 Task: Add a signature Dale Allen containing With appreciation and gratitude, Dale Allen to email address softage.1@softage.net and add a label Software
Action: Mouse moved to (351, 561)
Screenshot: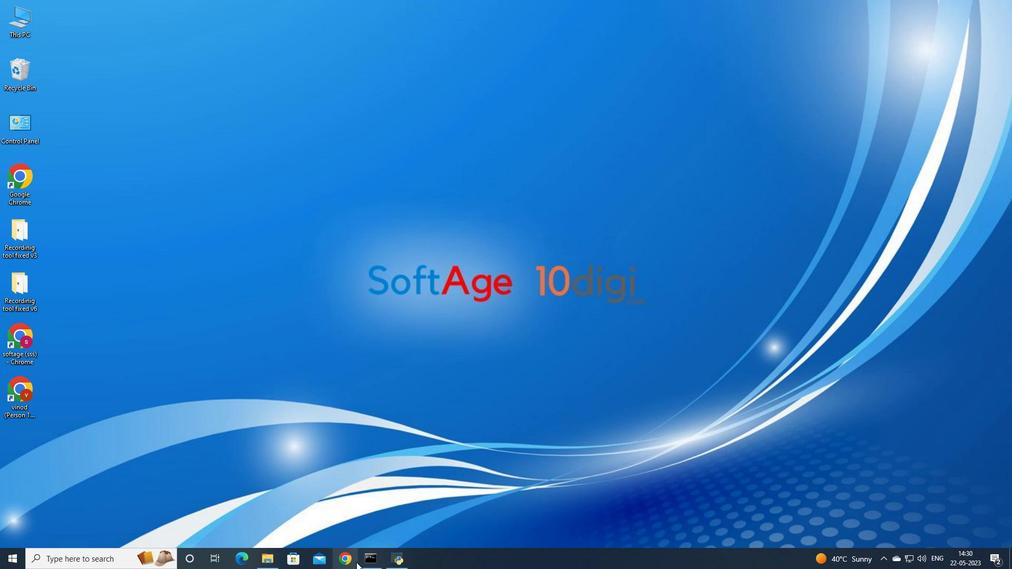 
Action: Mouse pressed left at (351, 561)
Screenshot: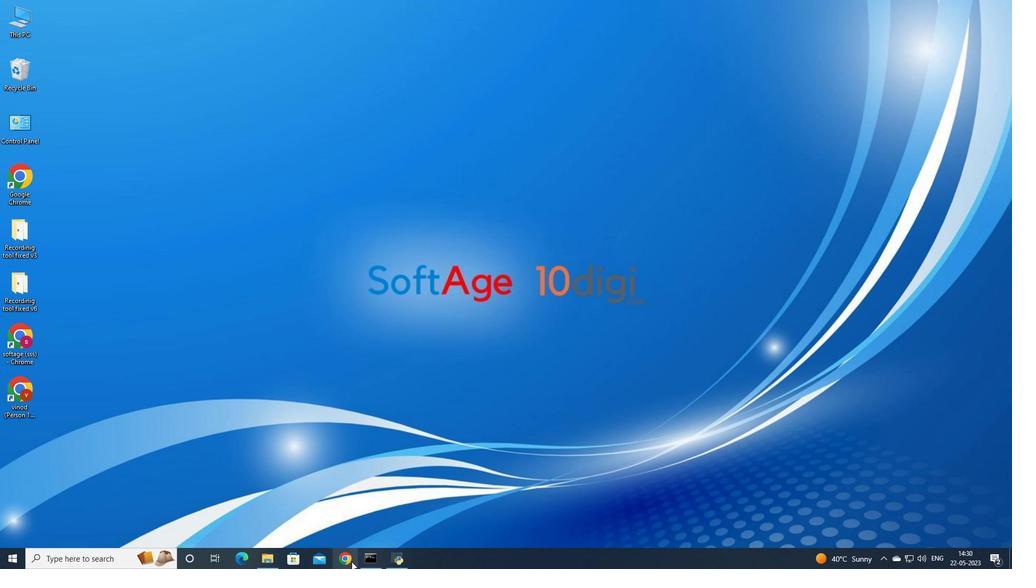 
Action: Mouse moved to (453, 308)
Screenshot: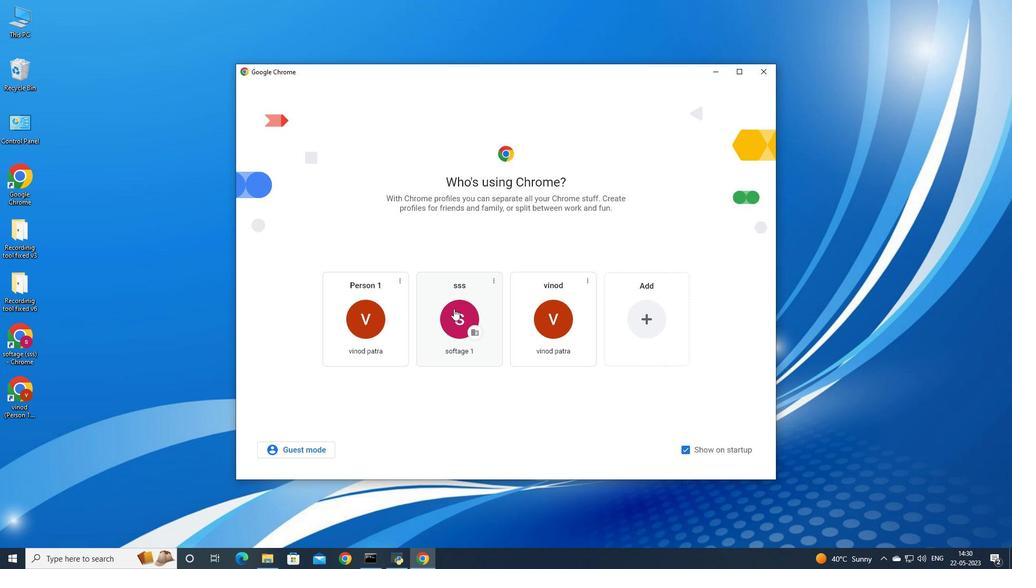 
Action: Mouse pressed left at (453, 308)
Screenshot: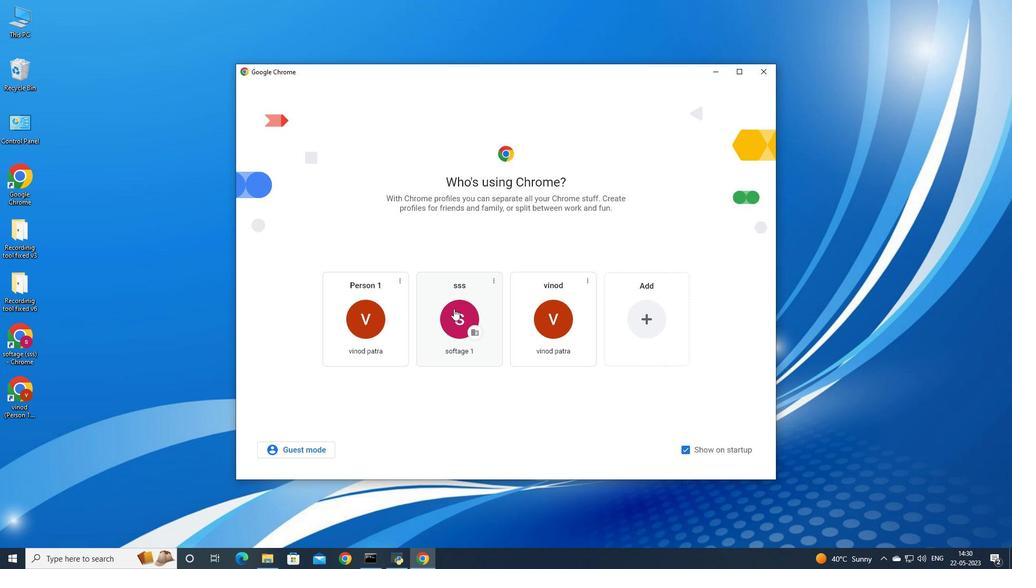 
Action: Mouse moved to (911, 54)
Screenshot: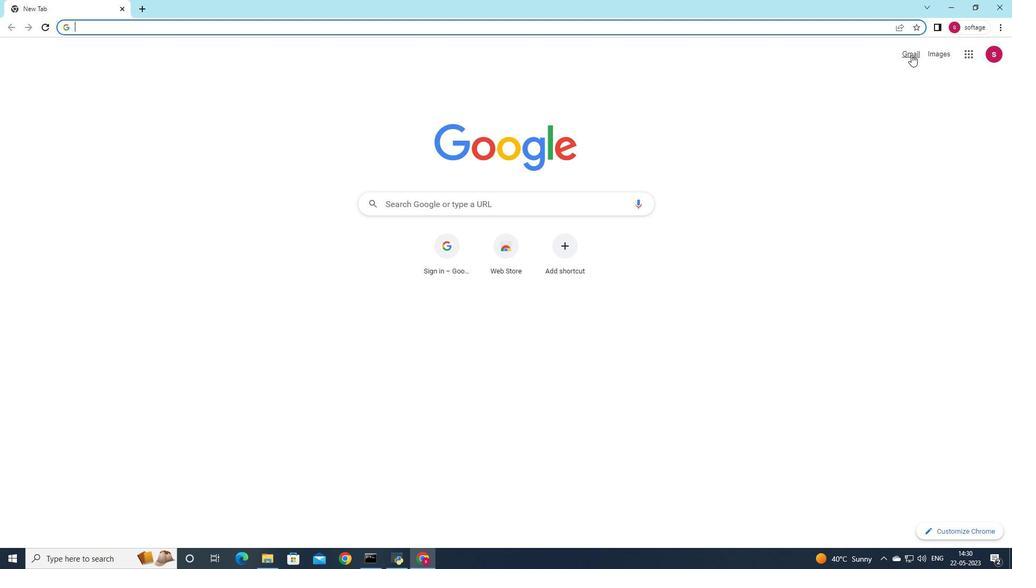 
Action: Mouse pressed left at (911, 54)
Screenshot: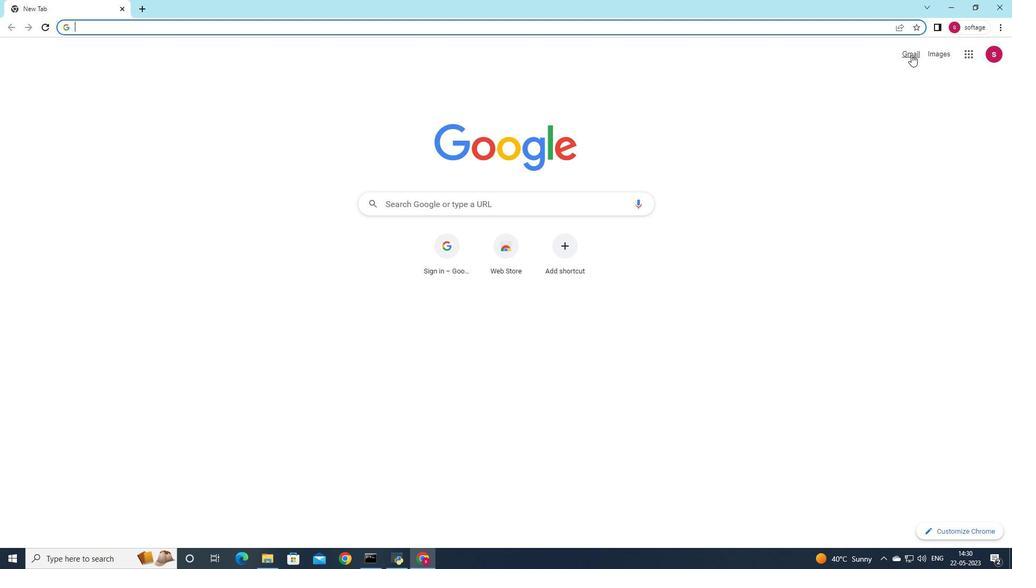 
Action: Mouse moved to (894, 73)
Screenshot: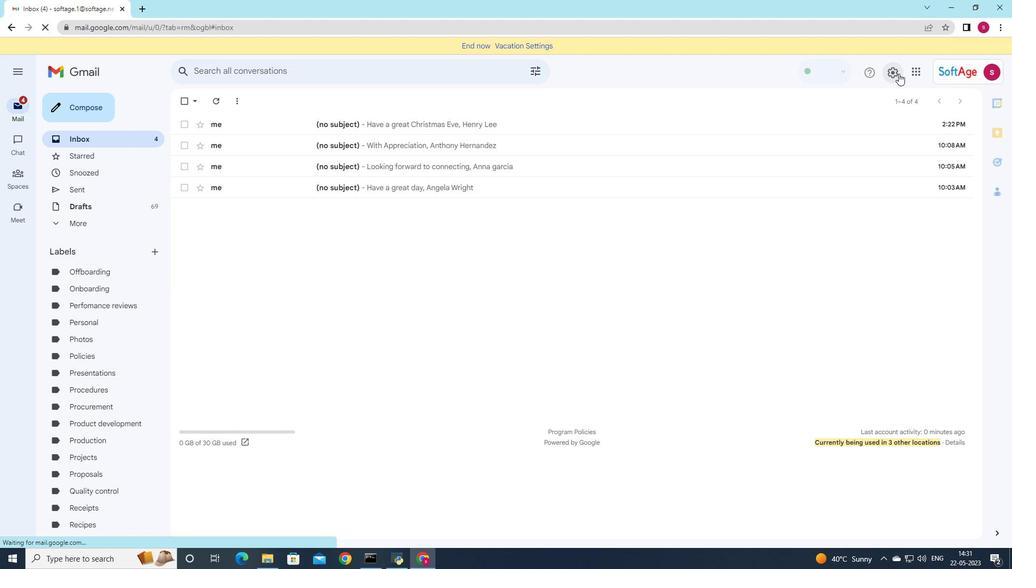 
Action: Mouse pressed left at (894, 73)
Screenshot: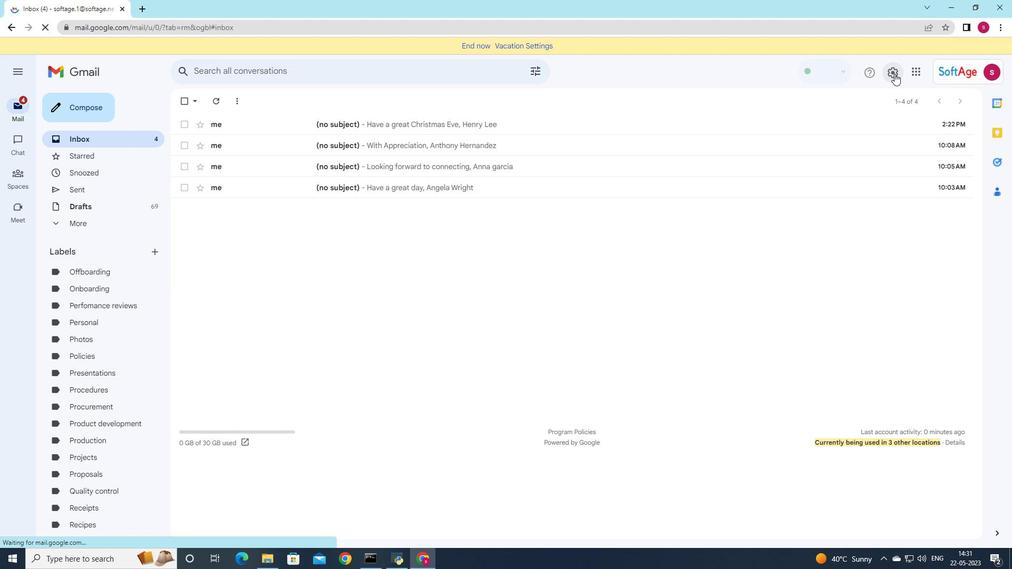 
Action: Mouse moved to (902, 124)
Screenshot: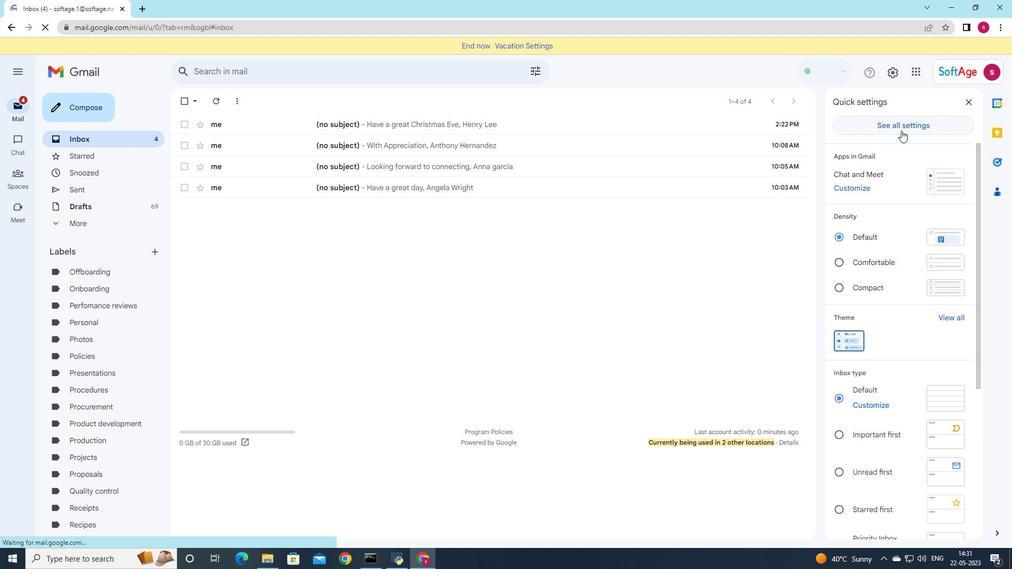 
Action: Mouse pressed left at (902, 124)
Screenshot: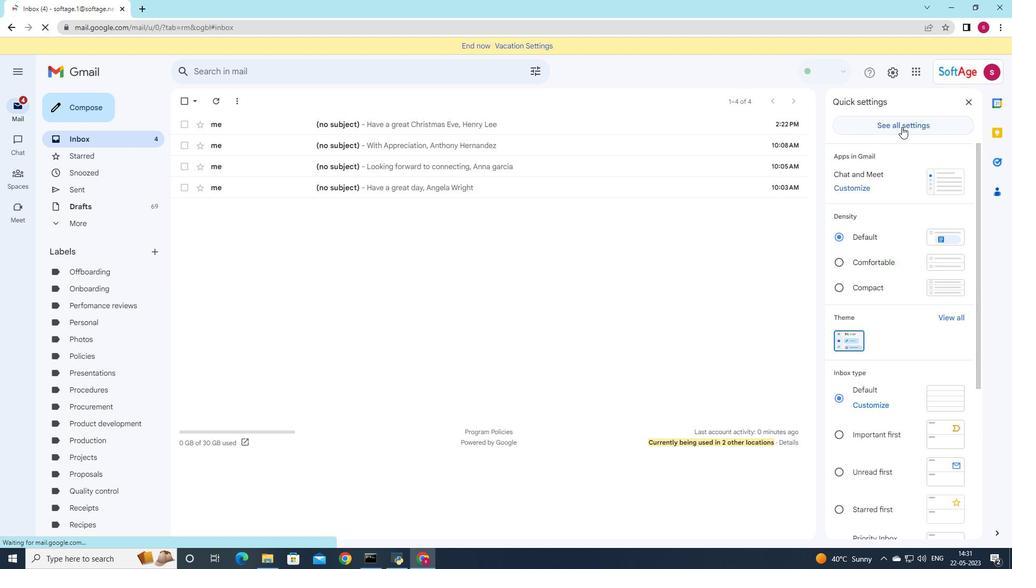 
Action: Mouse moved to (885, 125)
Screenshot: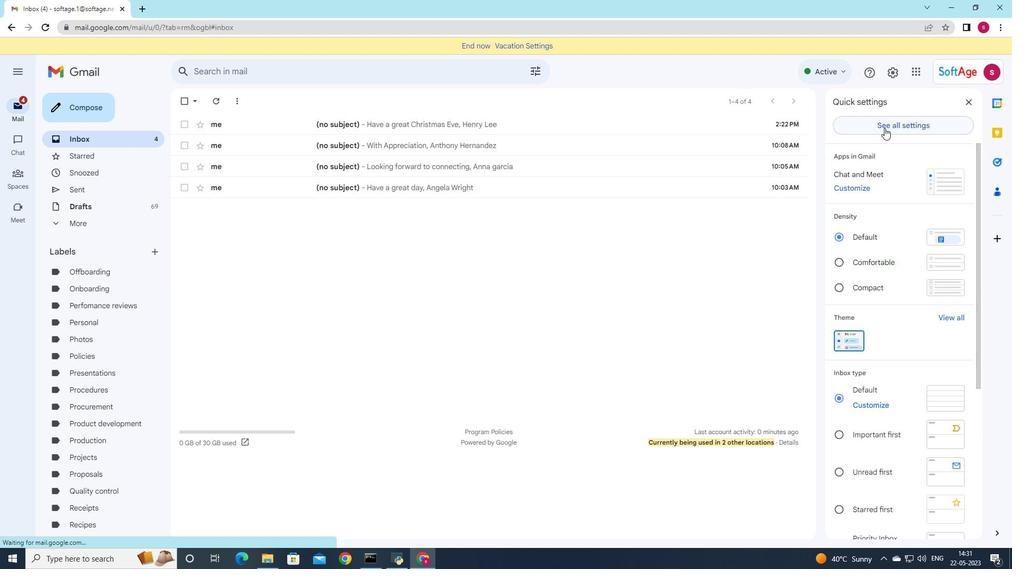 
Action: Mouse pressed left at (885, 125)
Screenshot: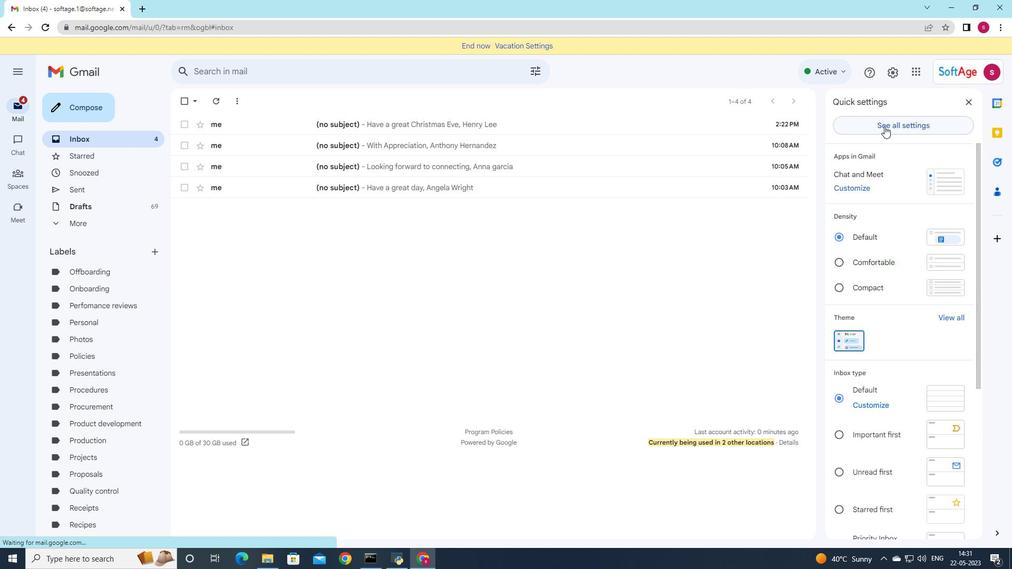 
Action: Mouse moved to (613, 316)
Screenshot: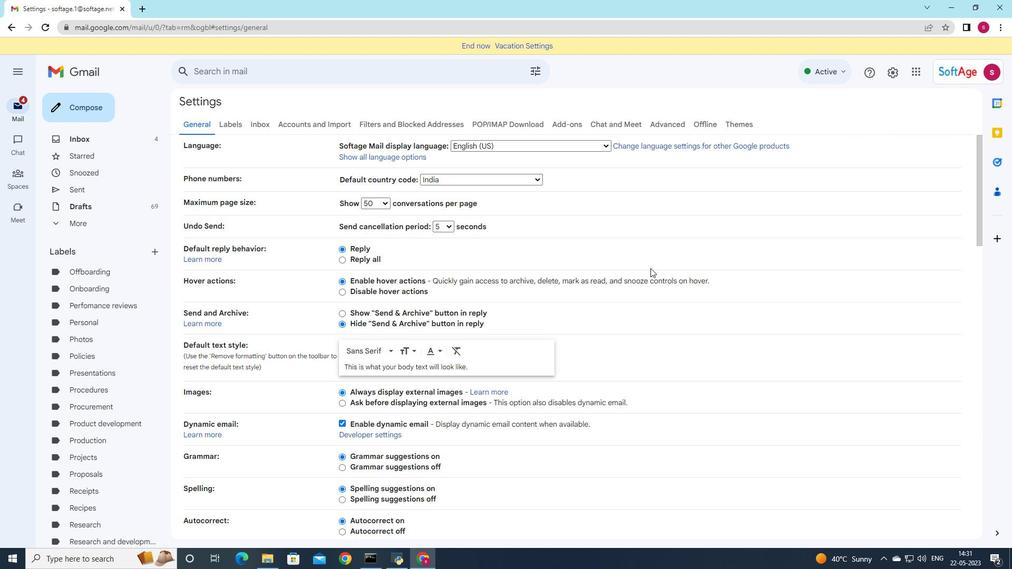 
Action: Mouse scrolled (613, 316) with delta (0, 0)
Screenshot: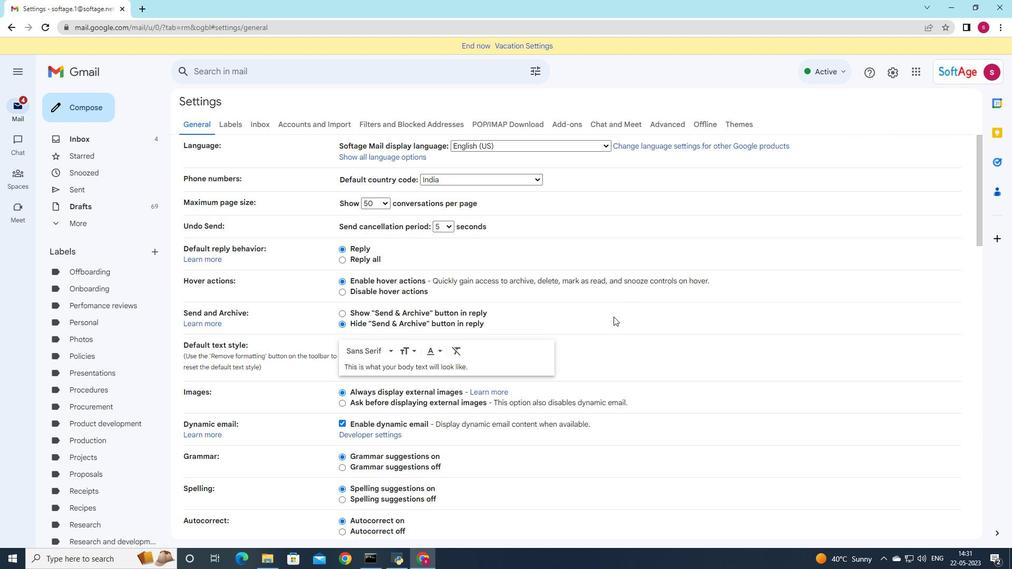 
Action: Mouse scrolled (613, 316) with delta (0, 0)
Screenshot: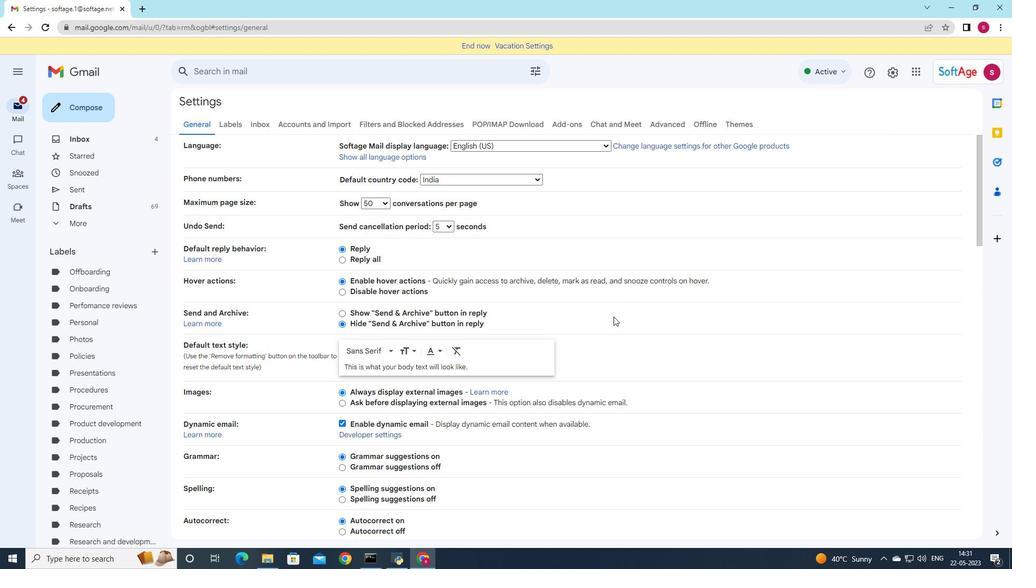 
Action: Mouse scrolled (613, 316) with delta (0, 0)
Screenshot: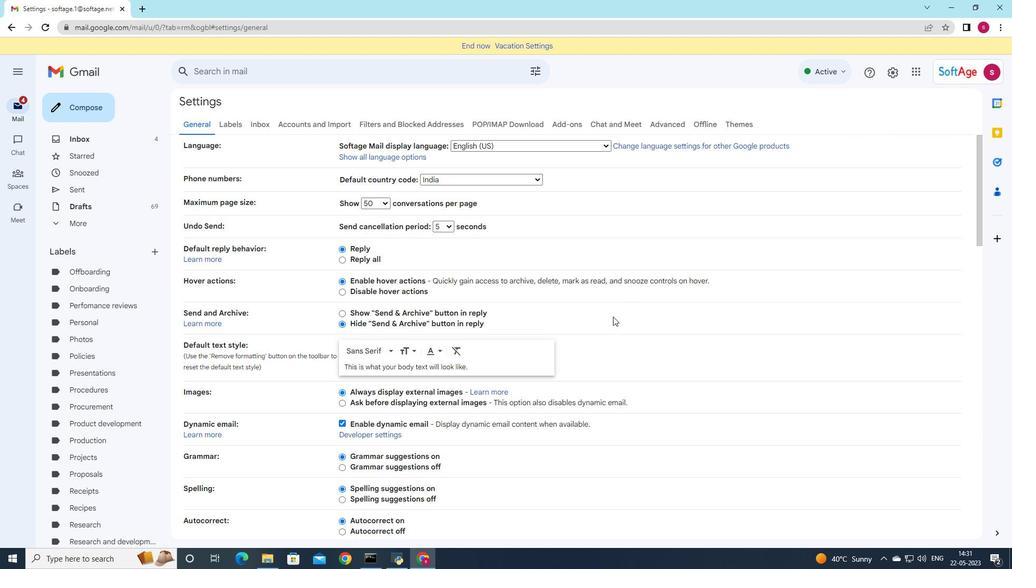 
Action: Mouse moved to (612, 316)
Screenshot: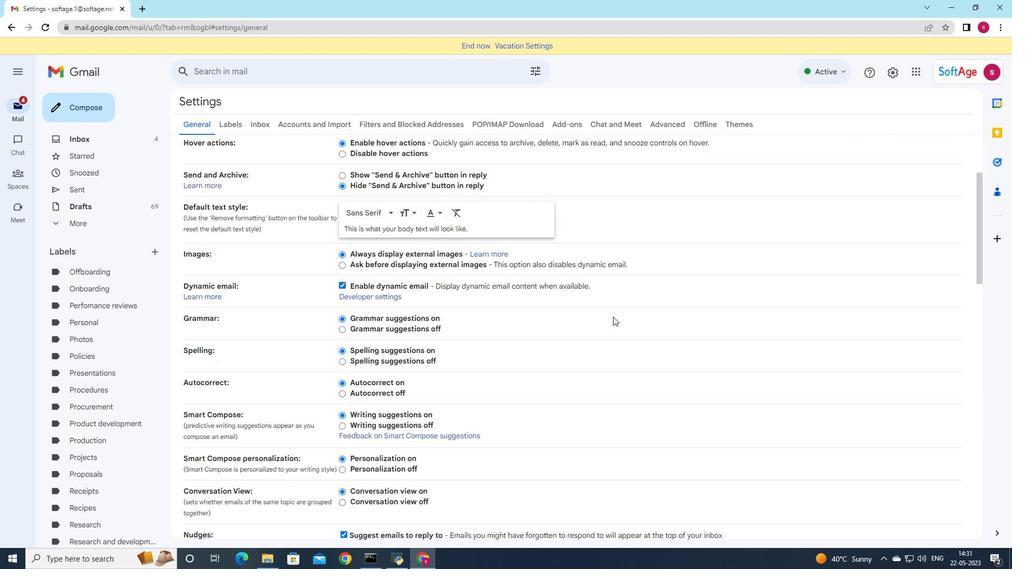 
Action: Mouse scrolled (612, 316) with delta (0, 0)
Screenshot: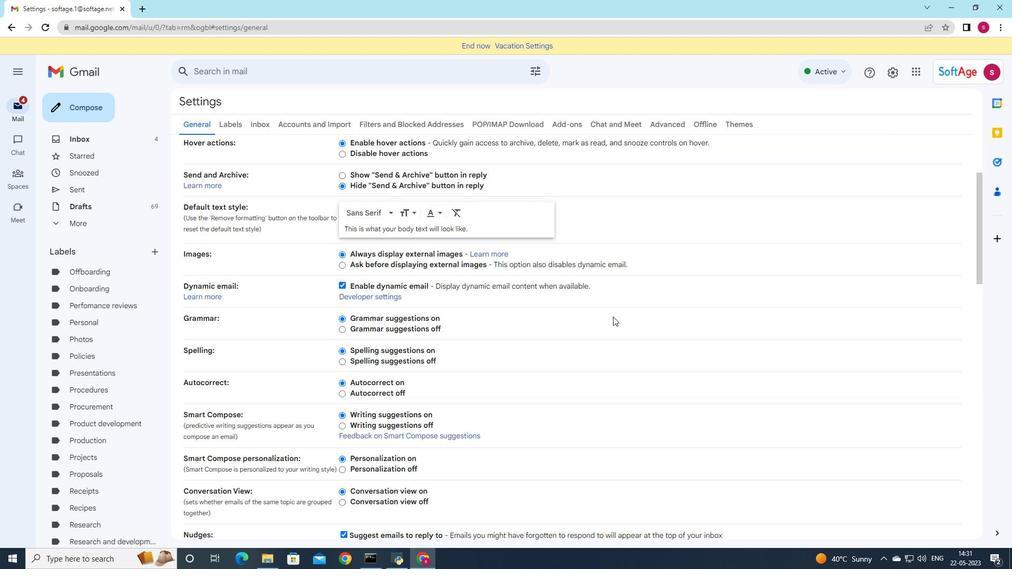 
Action: Mouse moved to (612, 316)
Screenshot: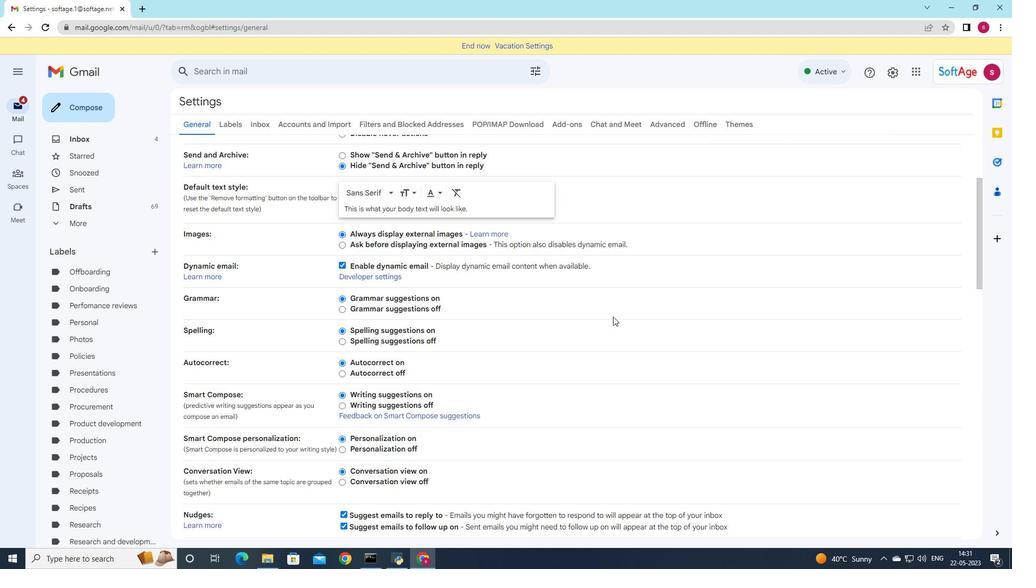 
Action: Mouse scrolled (612, 316) with delta (0, 0)
Screenshot: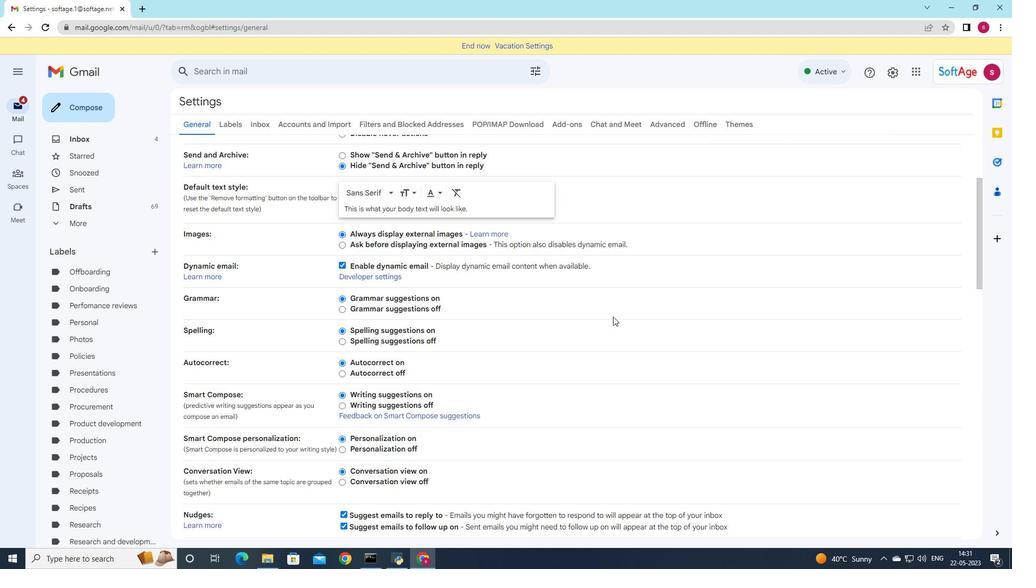 
Action: Mouse moved to (599, 323)
Screenshot: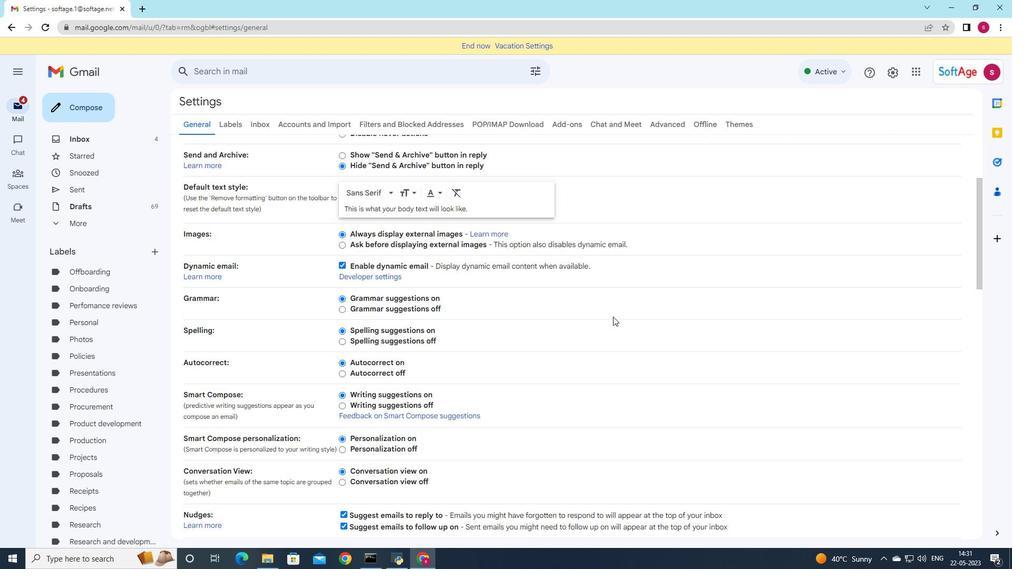 
Action: Mouse scrolled (599, 323) with delta (0, 0)
Screenshot: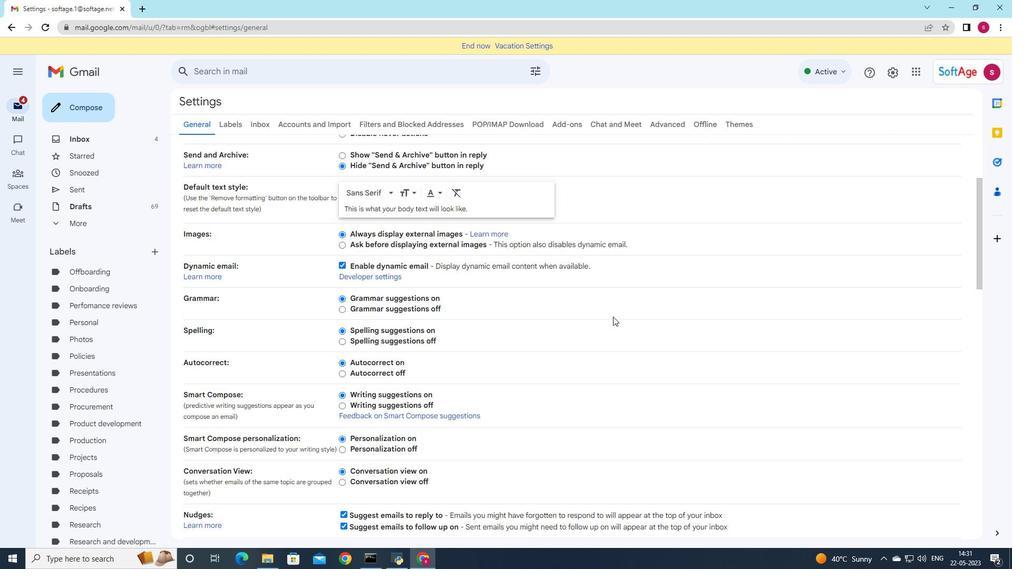 
Action: Mouse moved to (574, 329)
Screenshot: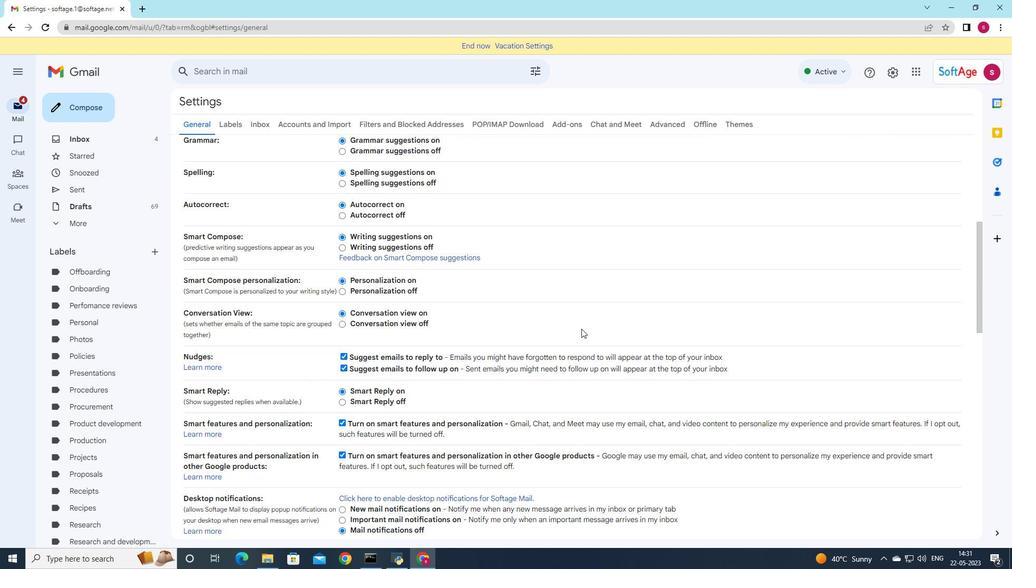 
Action: Mouse scrolled (578, 328) with delta (0, 0)
Screenshot: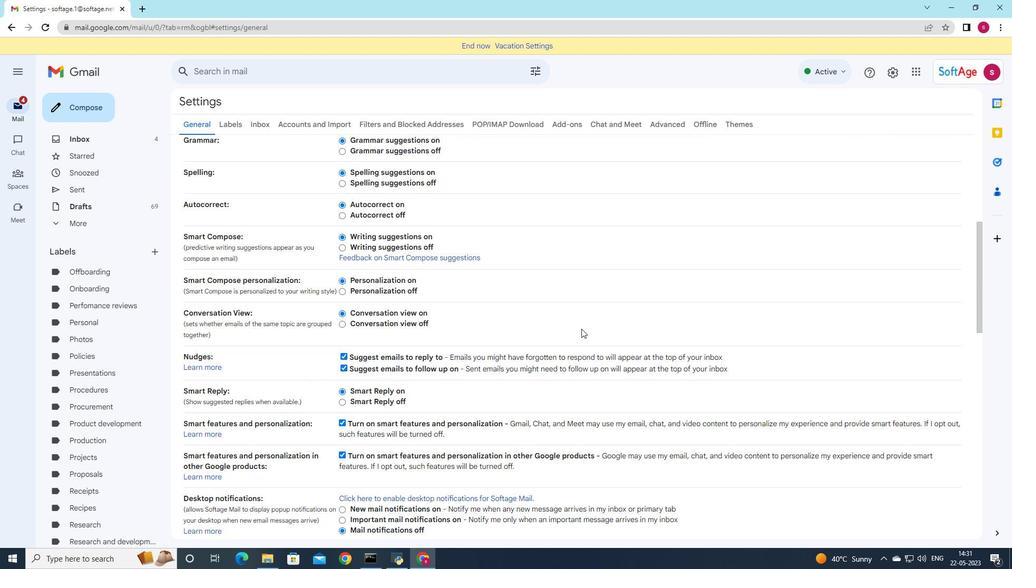 
Action: Mouse moved to (573, 330)
Screenshot: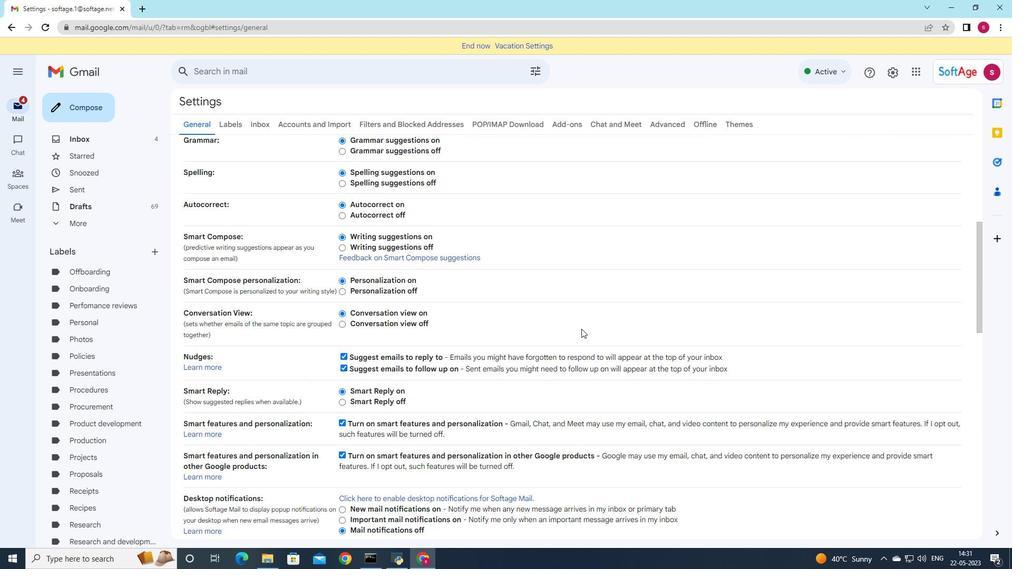 
Action: Mouse scrolled (575, 328) with delta (0, 0)
Screenshot: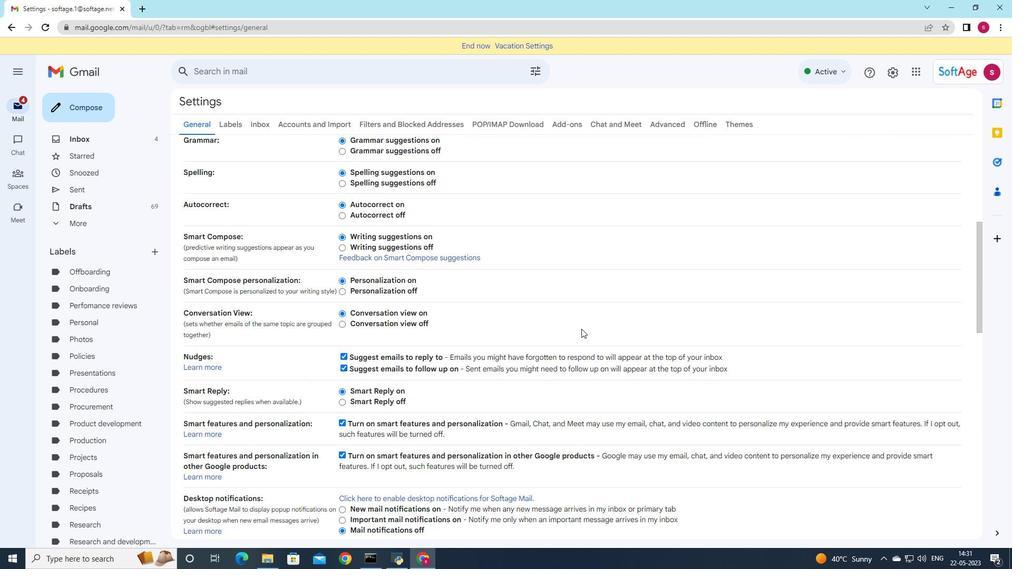 
Action: Mouse moved to (568, 333)
Screenshot: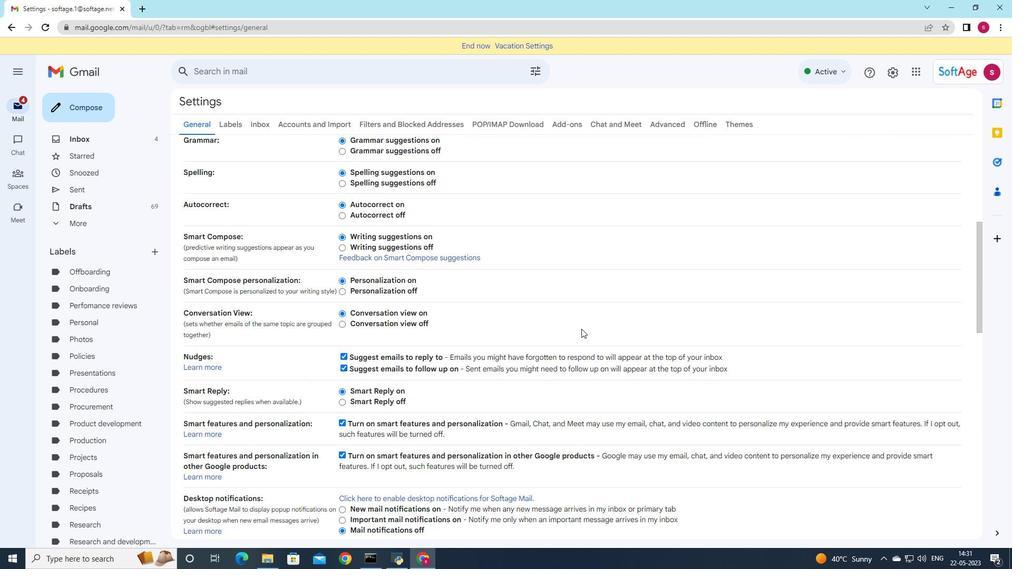 
Action: Mouse scrolled (573, 329) with delta (0, 0)
Screenshot: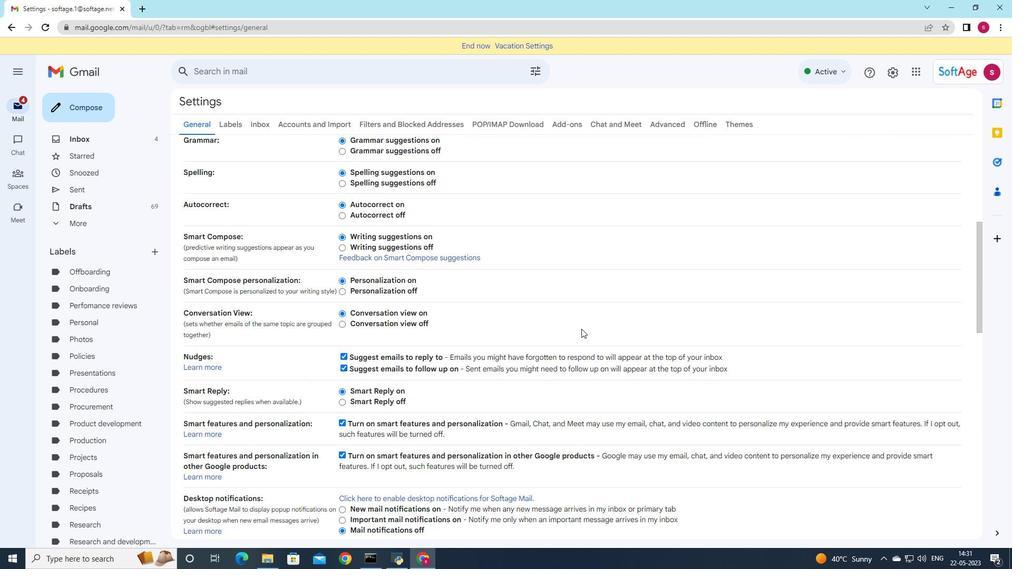
Action: Mouse scrolled (568, 332) with delta (0, 0)
Screenshot: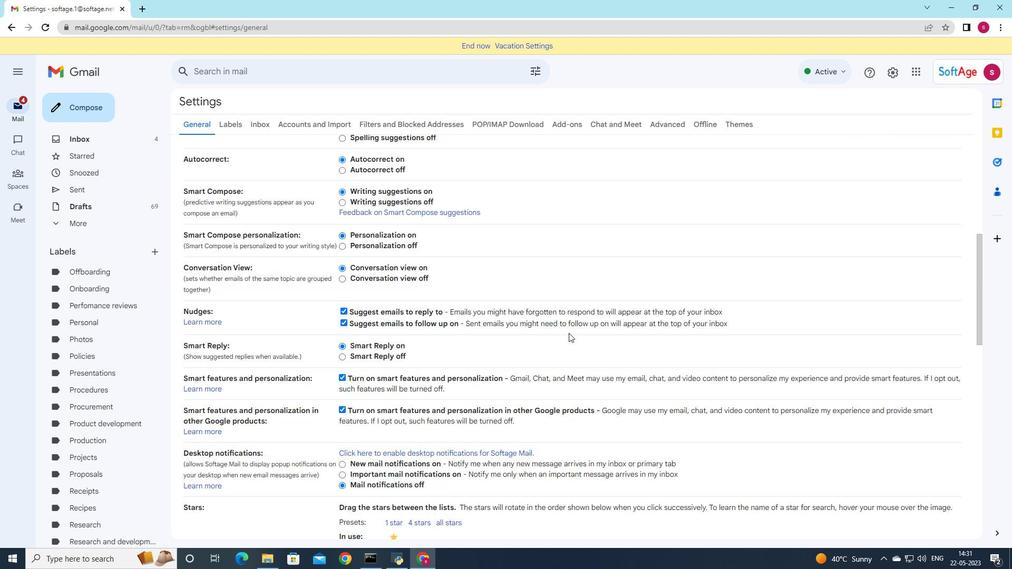 
Action: Mouse scrolled (568, 332) with delta (0, 0)
Screenshot: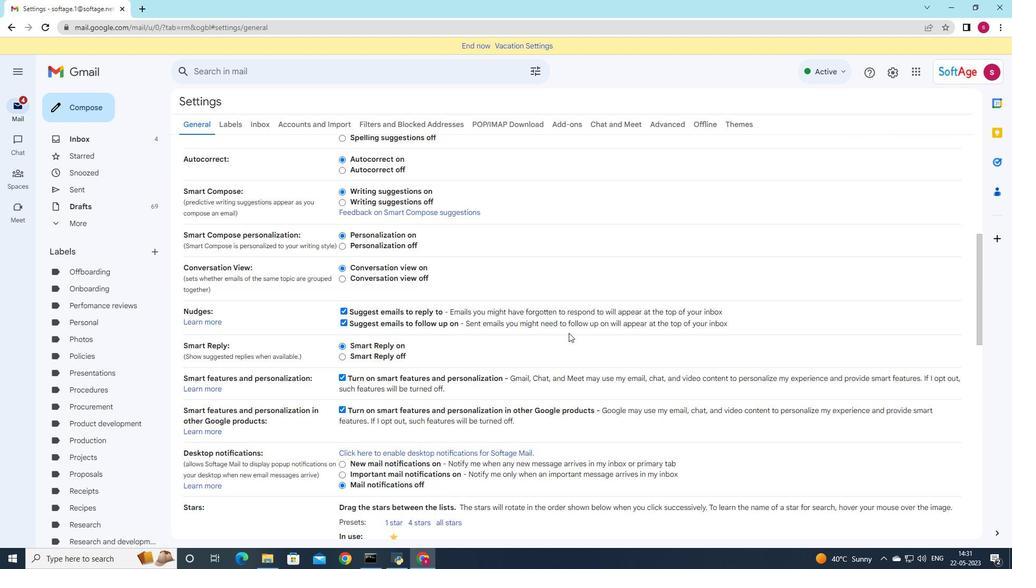 
Action: Mouse moved to (560, 344)
Screenshot: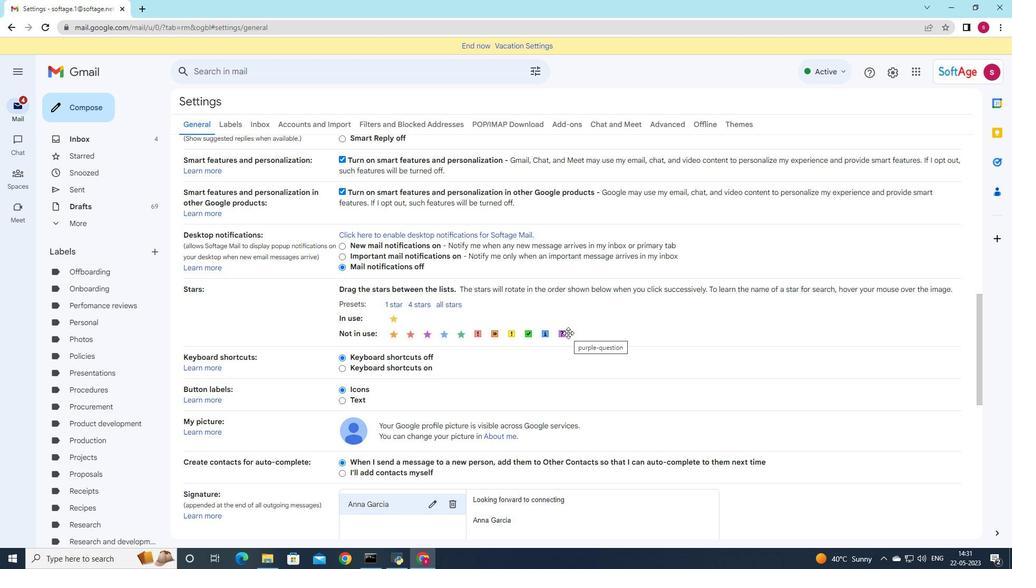 
Action: Mouse scrolled (560, 344) with delta (0, 0)
Screenshot: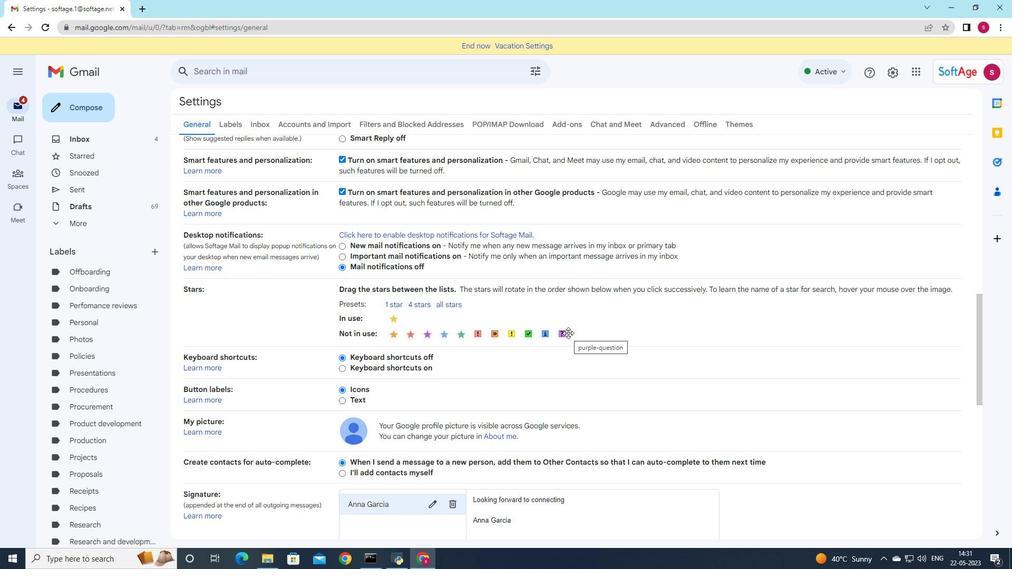 
Action: Mouse moved to (559, 346)
Screenshot: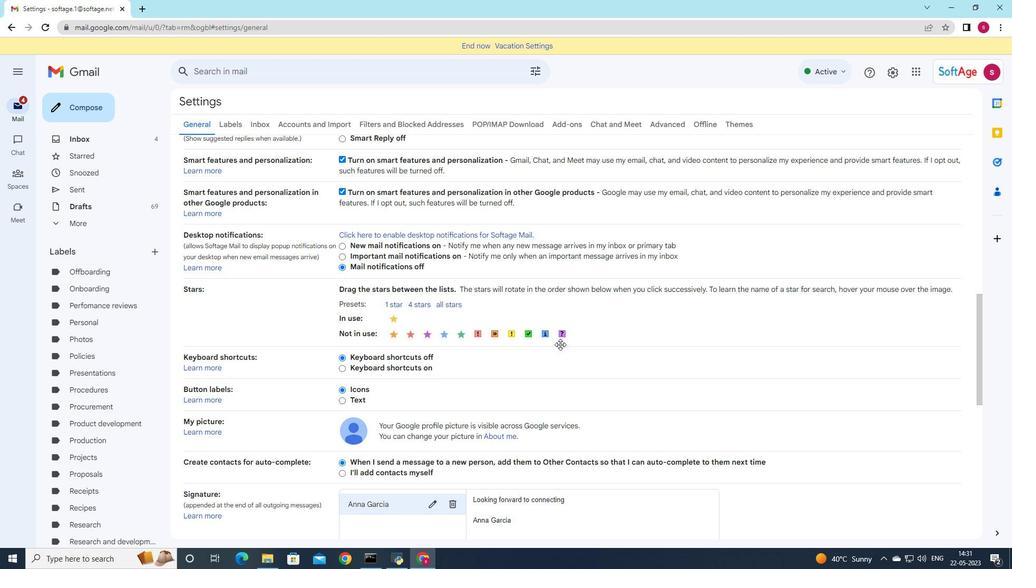 
Action: Mouse scrolled (559, 346) with delta (0, 0)
Screenshot: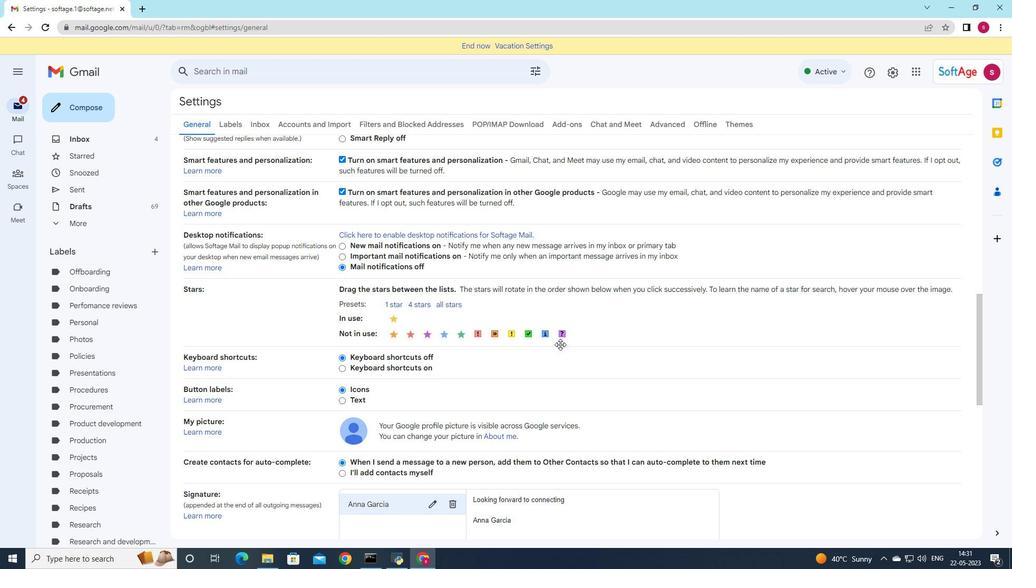 
Action: Mouse moved to (558, 348)
Screenshot: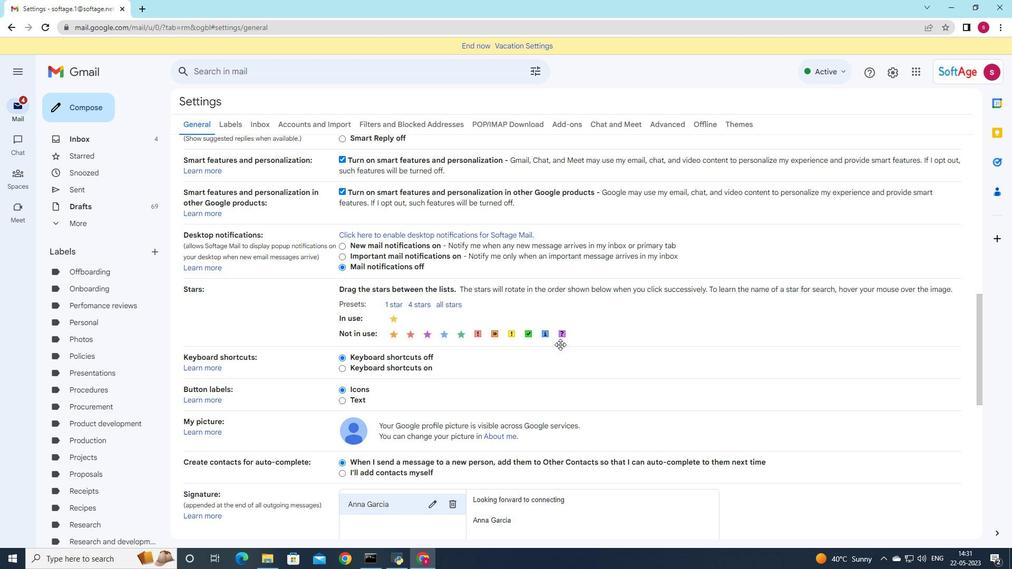 
Action: Mouse scrolled (558, 347) with delta (0, 0)
Screenshot: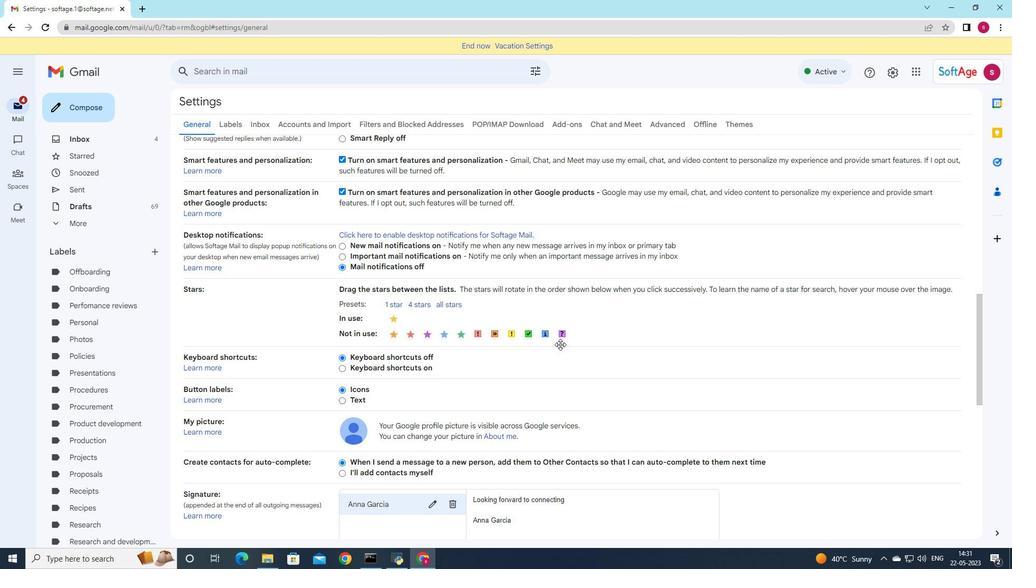 
Action: Mouse moved to (455, 345)
Screenshot: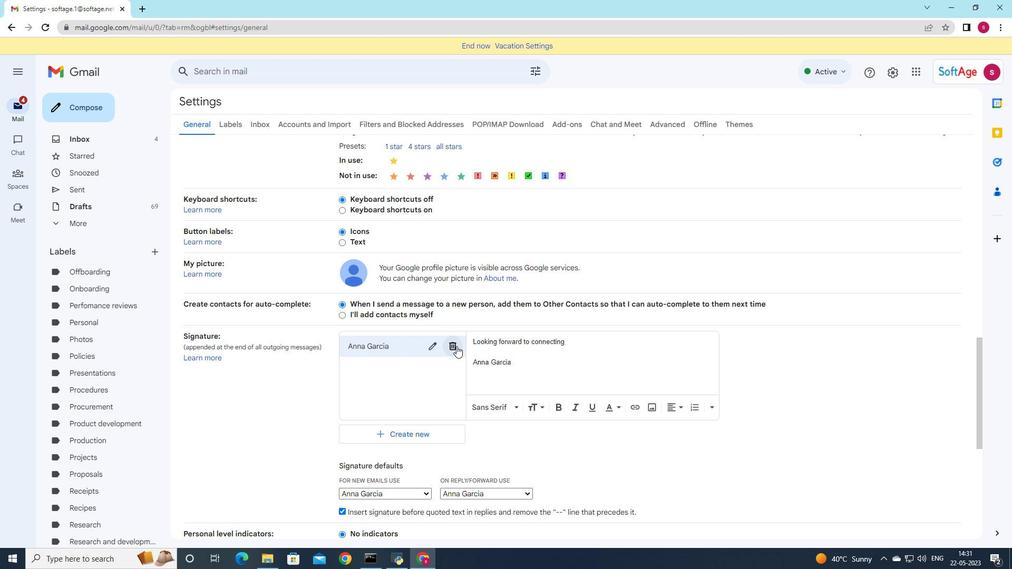 
Action: Mouse pressed left at (455, 345)
Screenshot: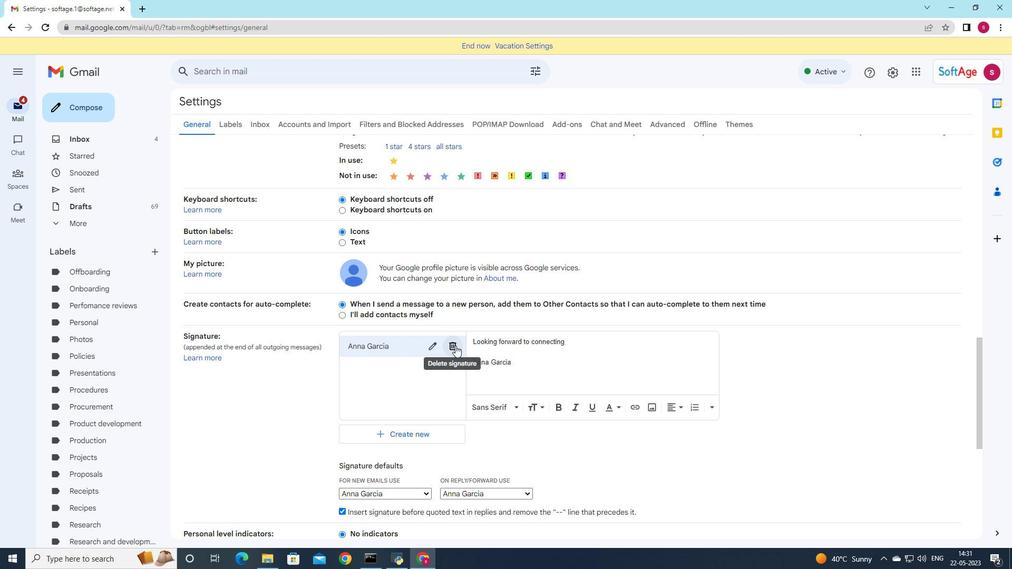 
Action: Mouse moved to (591, 313)
Screenshot: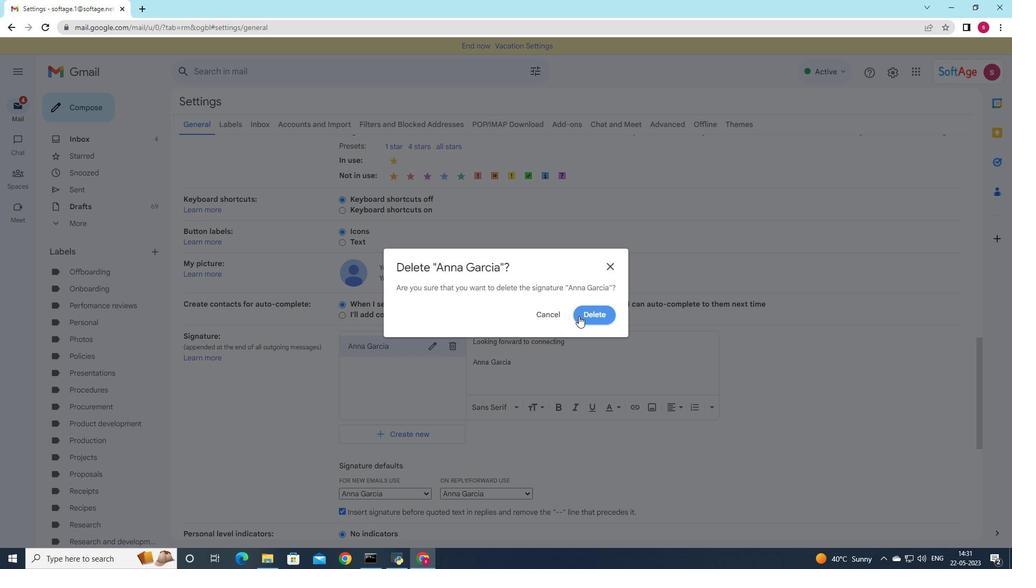 
Action: Mouse pressed left at (591, 313)
Screenshot: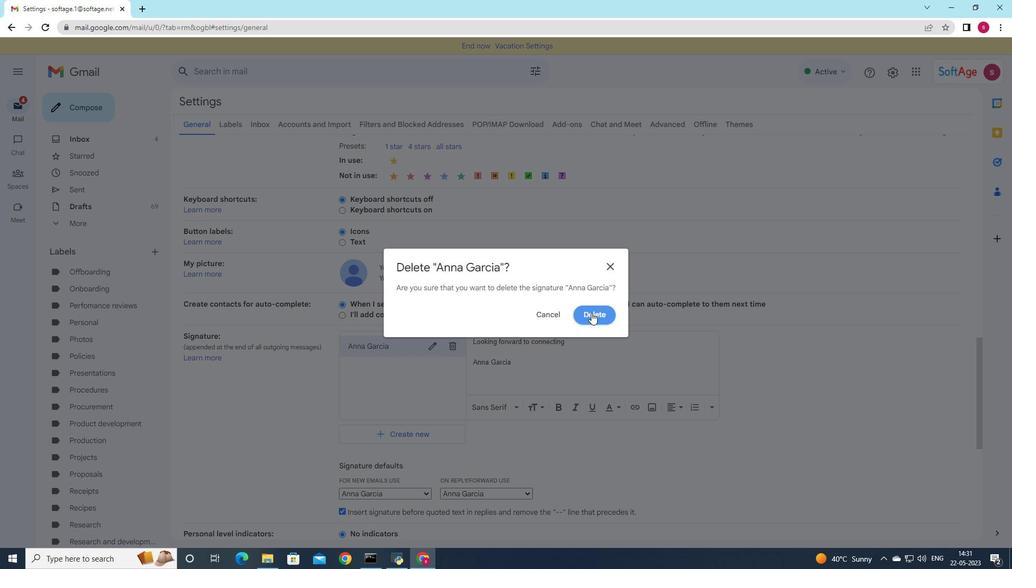 
Action: Mouse moved to (383, 355)
Screenshot: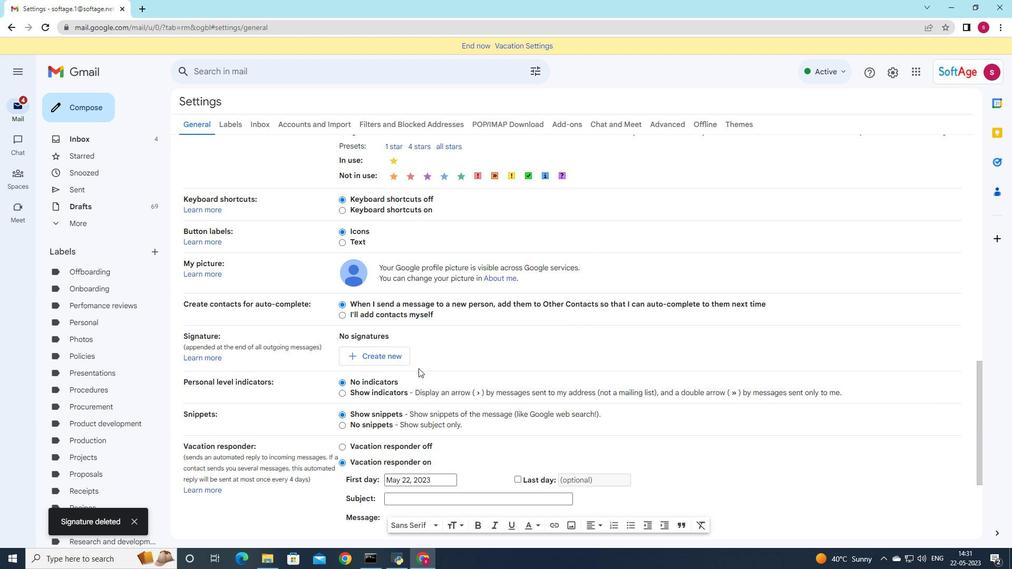 
Action: Mouse pressed left at (383, 355)
Screenshot: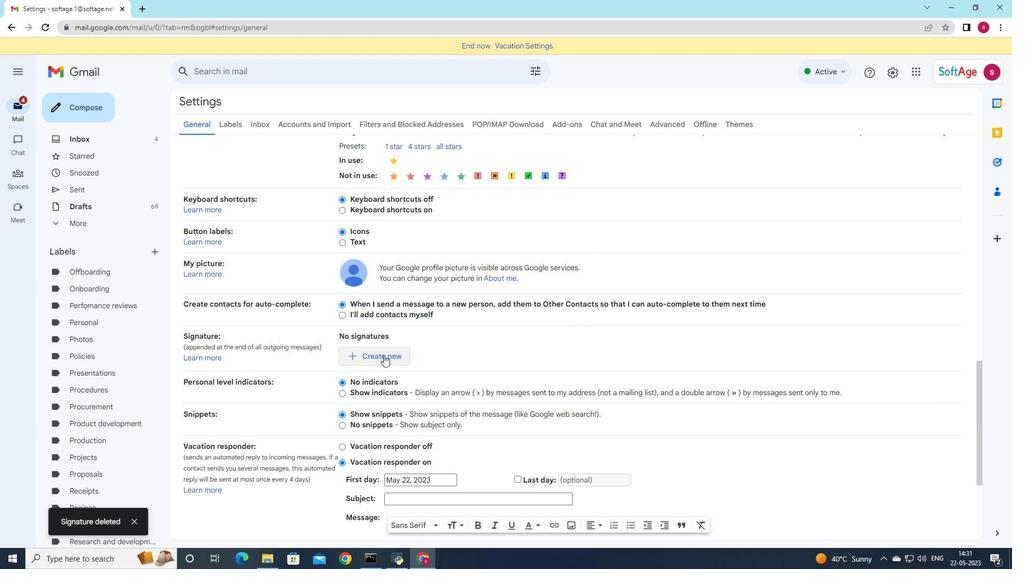
Action: Mouse moved to (505, 351)
Screenshot: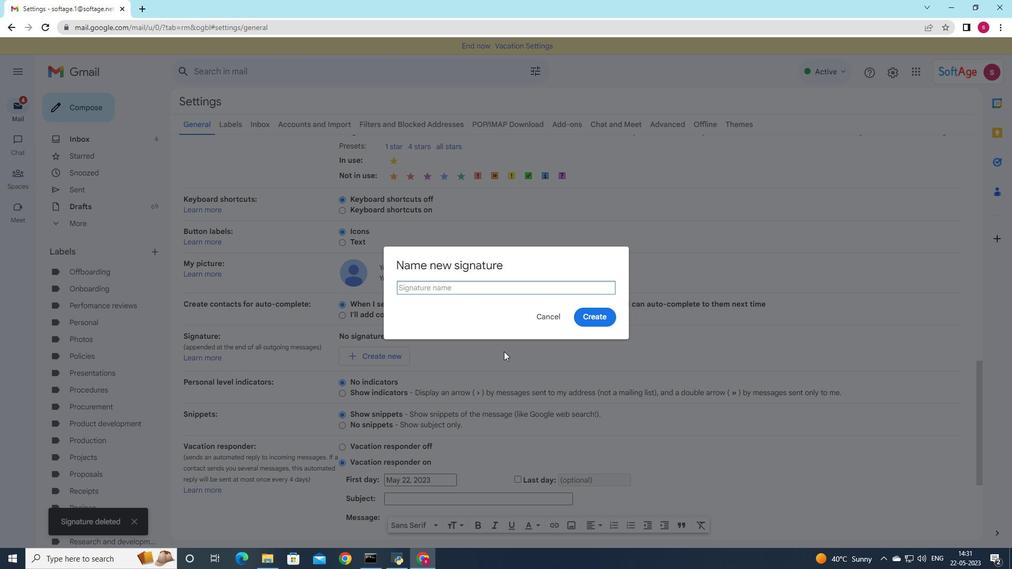 
Action: Mouse scrolled (505, 351) with delta (0, 0)
Screenshot: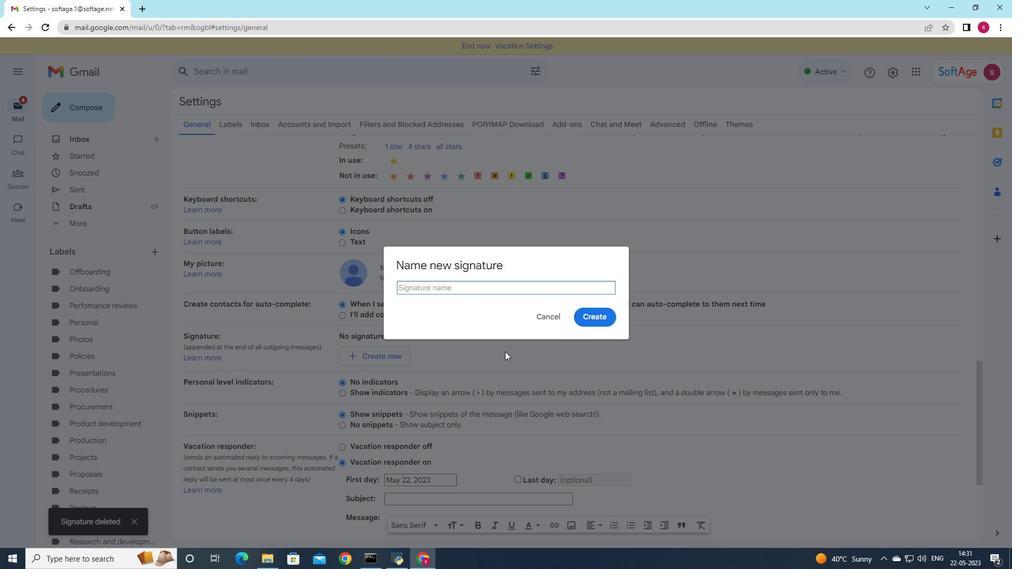 
Action: Mouse scrolled (505, 351) with delta (0, 0)
Screenshot: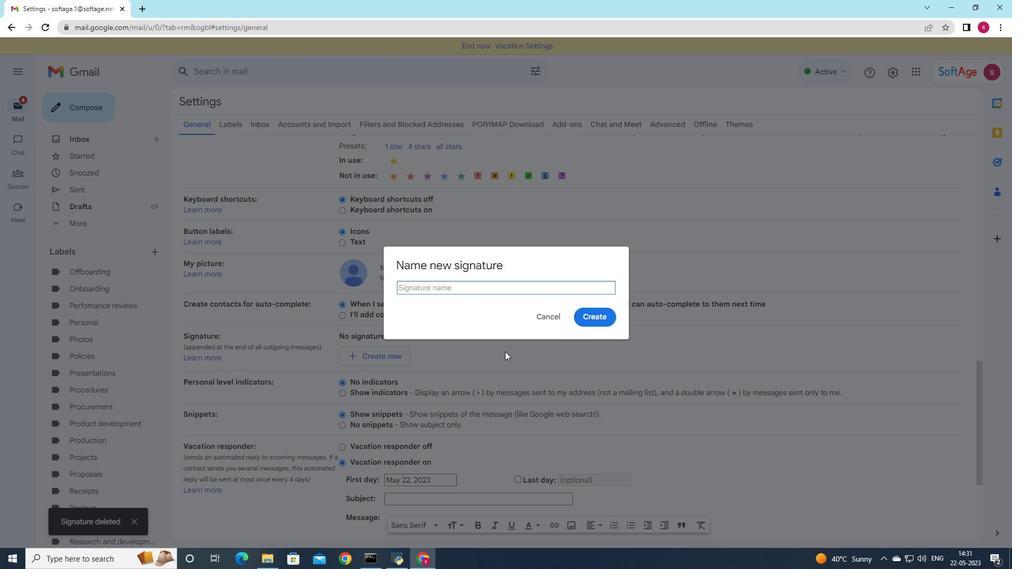 
Action: Mouse moved to (517, 347)
Screenshot: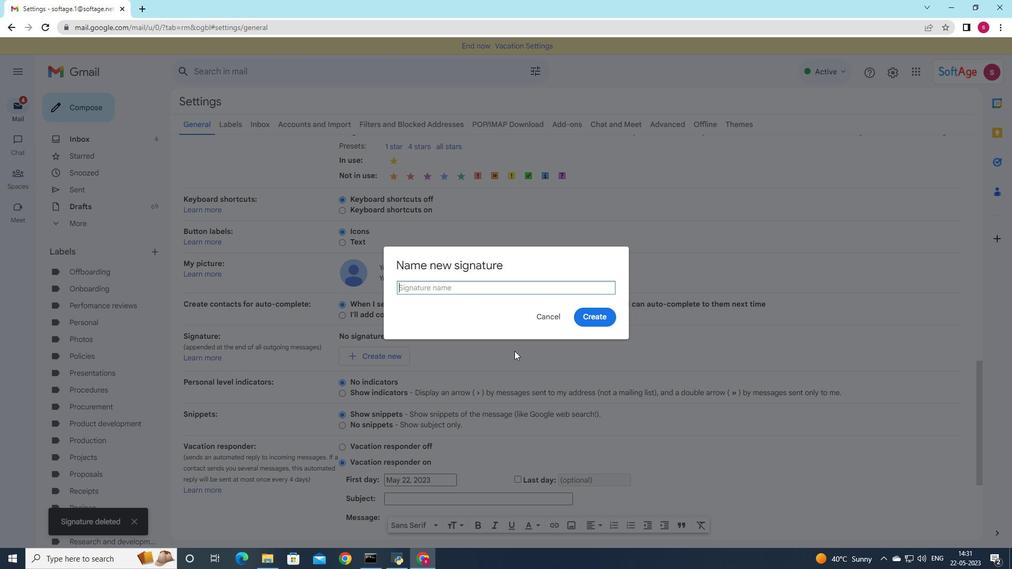 
Action: Mouse scrolled (517, 346) with delta (0, 0)
Screenshot: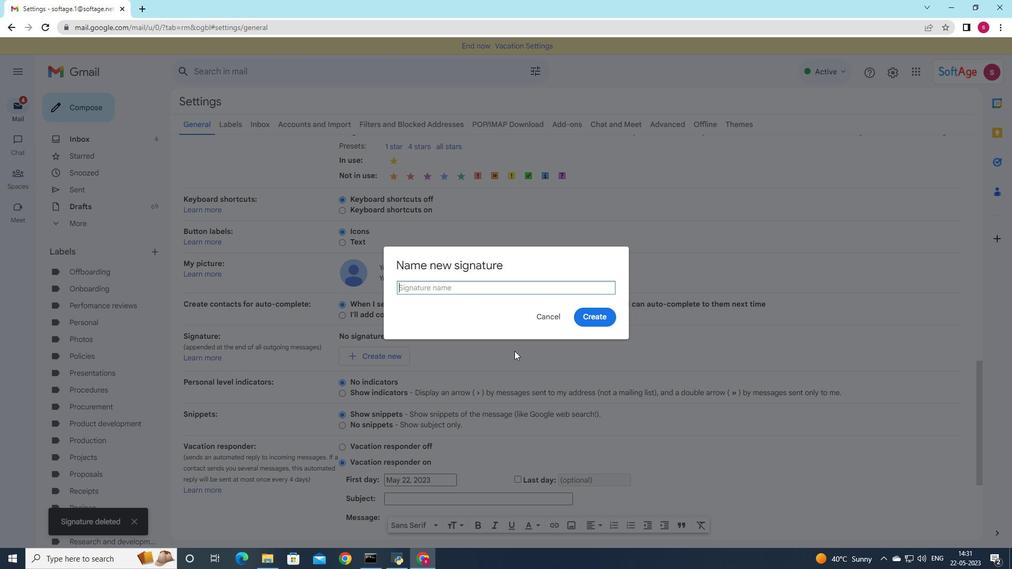 
Action: Mouse scrolled (517, 346) with delta (0, 0)
Screenshot: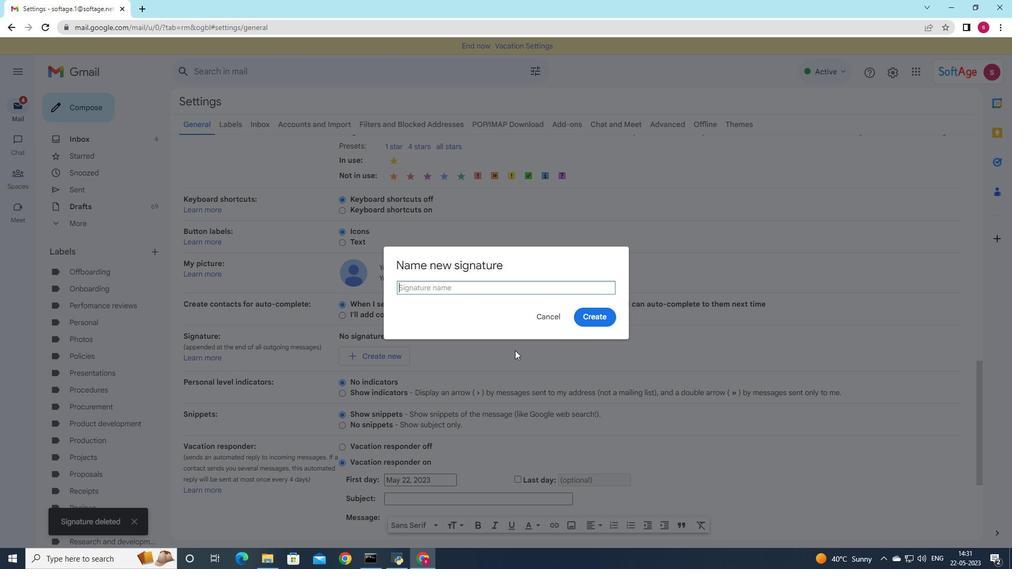 
Action: Mouse moved to (584, 312)
Screenshot: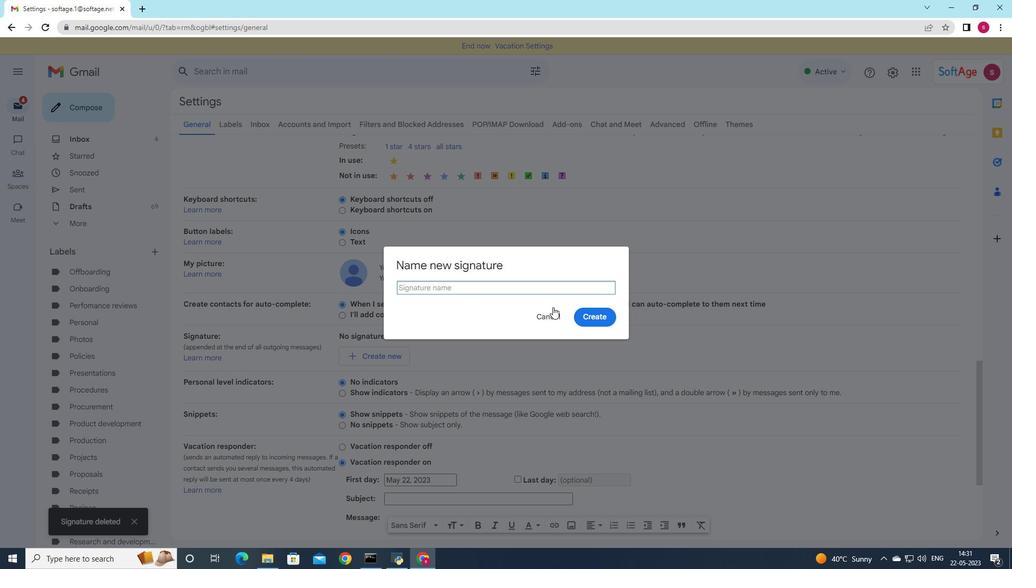 
Action: Key pressed <Key.shift>Dale
Screenshot: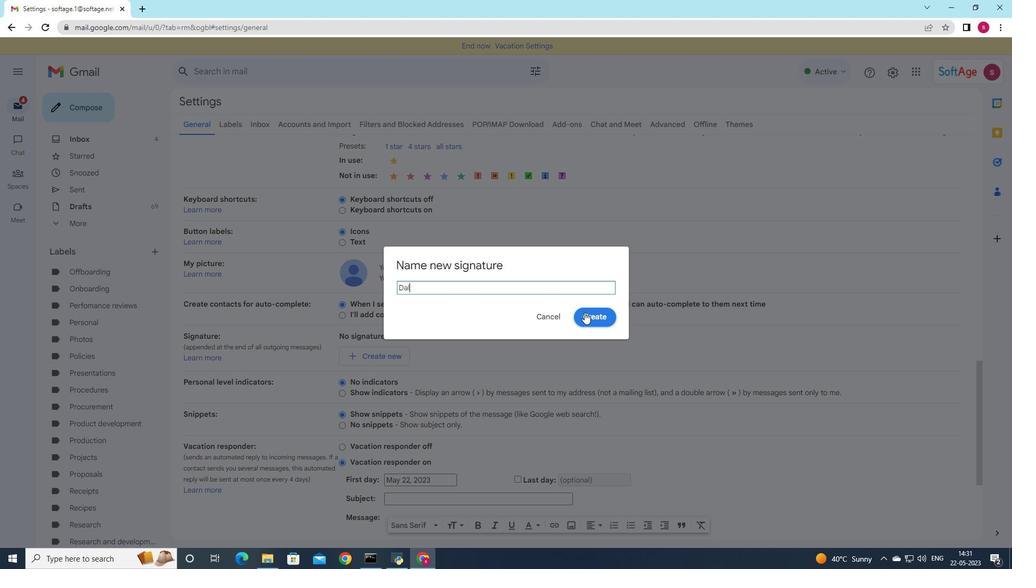 
Action: Mouse moved to (595, 312)
Screenshot: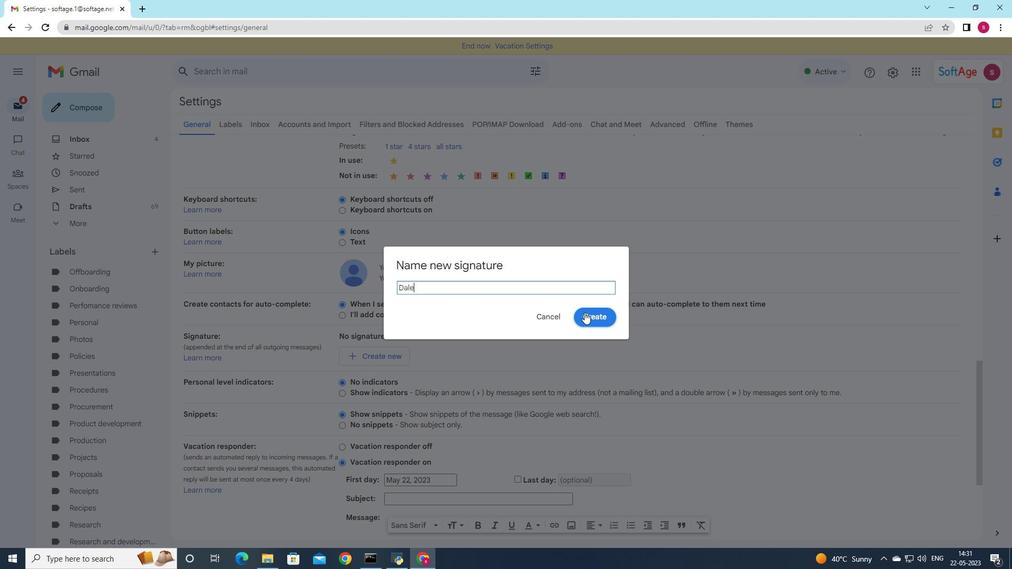 
Action: Mouse pressed left at (595, 312)
Screenshot: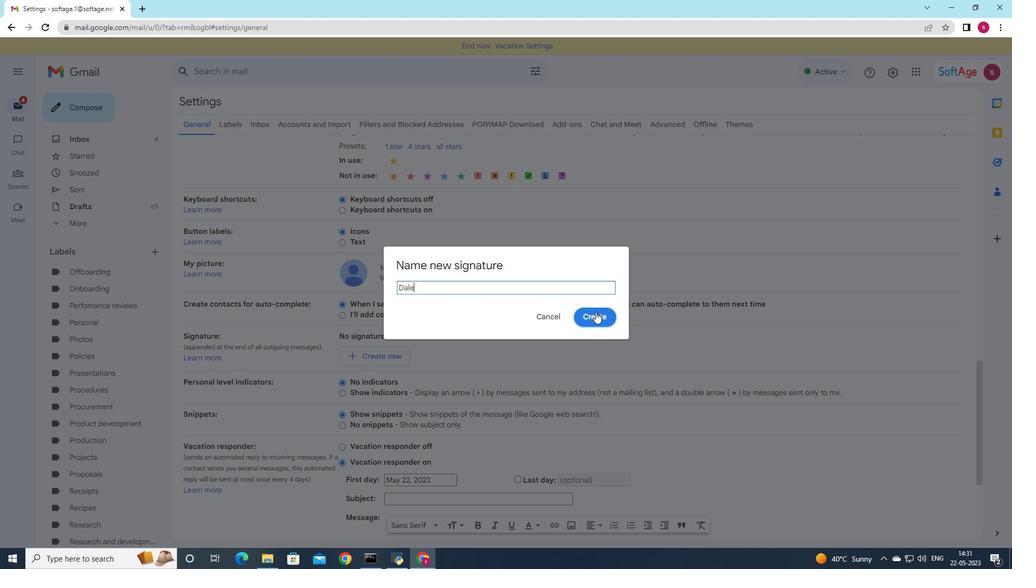 
Action: Mouse moved to (512, 344)
Screenshot: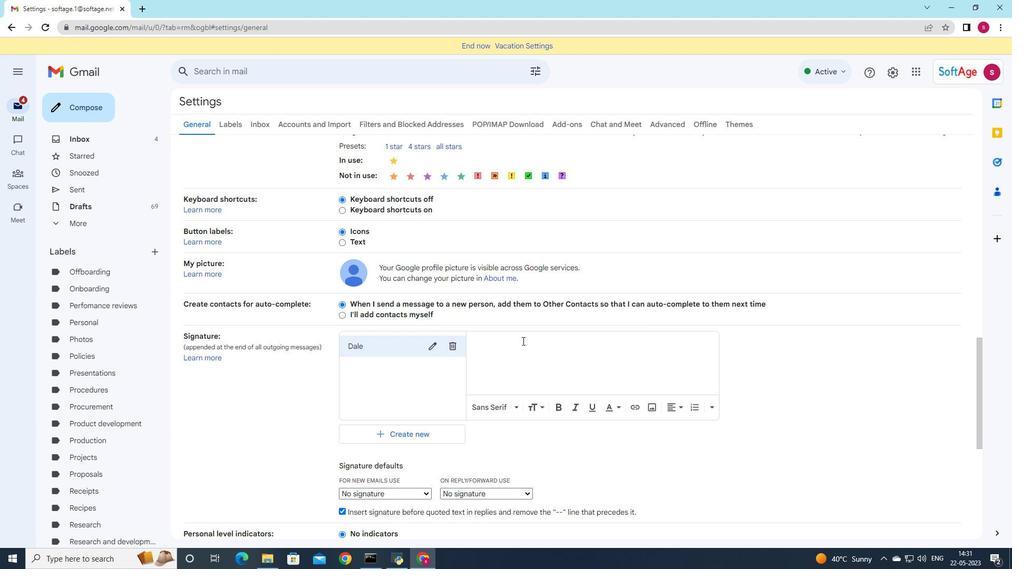 
Action: Mouse pressed left at (512, 344)
Screenshot: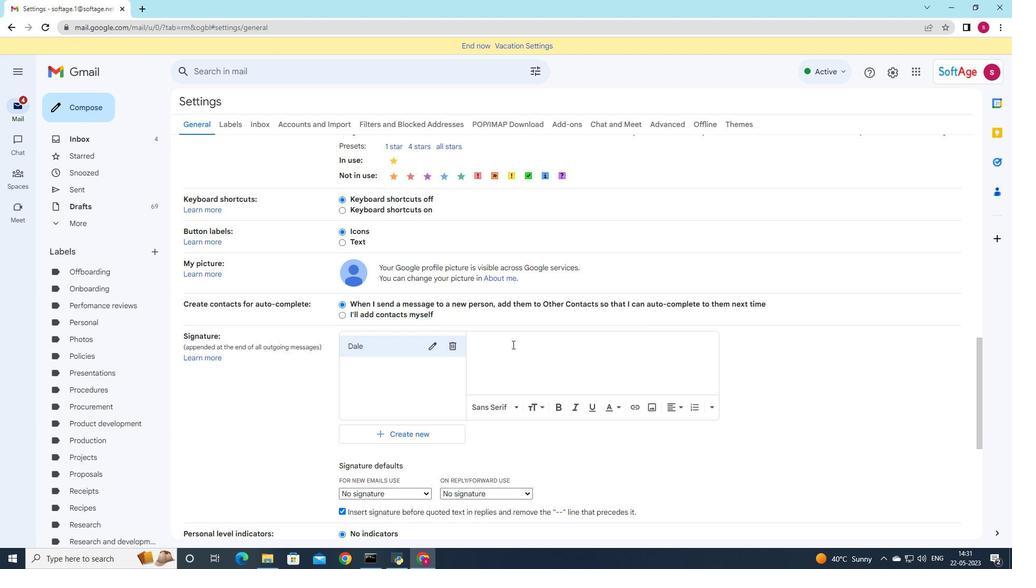 
Action: Mouse moved to (512, 344)
Screenshot: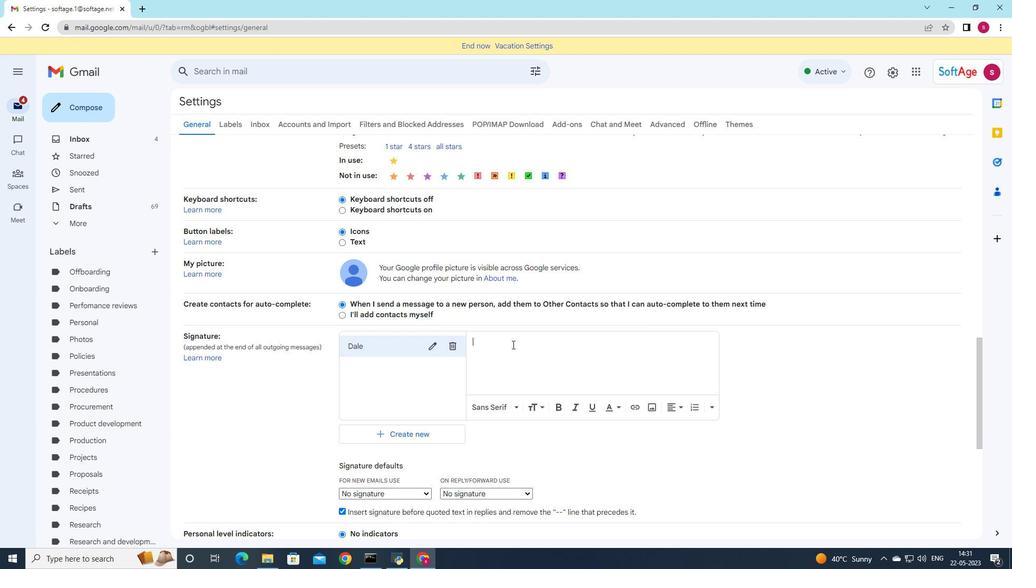 
Action: Key pressed <Key.shift>With<Key.space>apprea<Key.backspace>ciation<Key.space>and<Key.space>gratitude,<Key.enter><Key.shift>Sale<Key.space><Key.shift><Key.shift><Key.shift><Key.shift><Key.shift><Key.shift><Key.shift><Key.shift><Key.shift><Key.shift><Key.shift>Allen
Screenshot: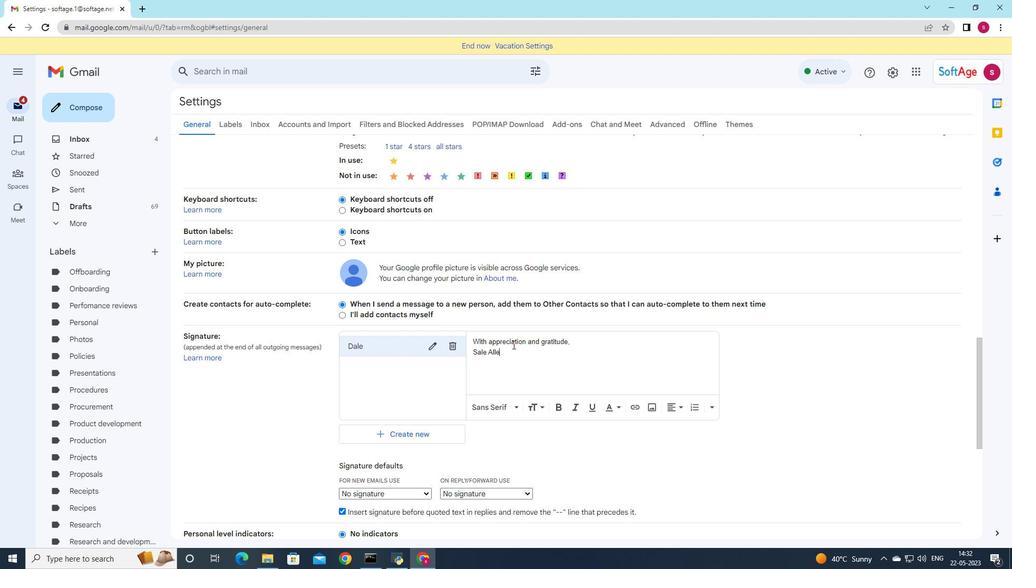 
Action: Mouse moved to (476, 351)
Screenshot: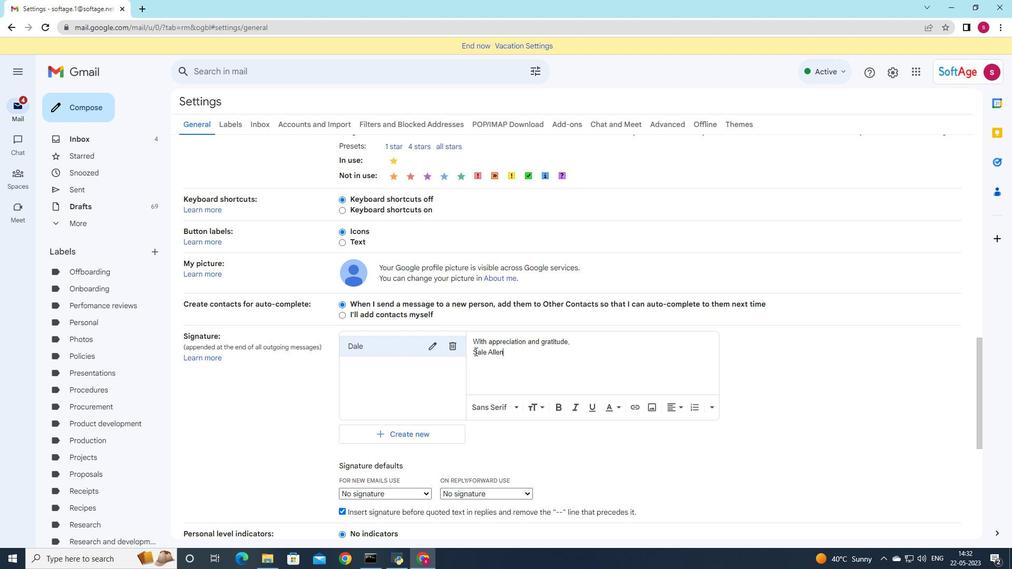 
Action: Mouse pressed left at (476, 351)
Screenshot: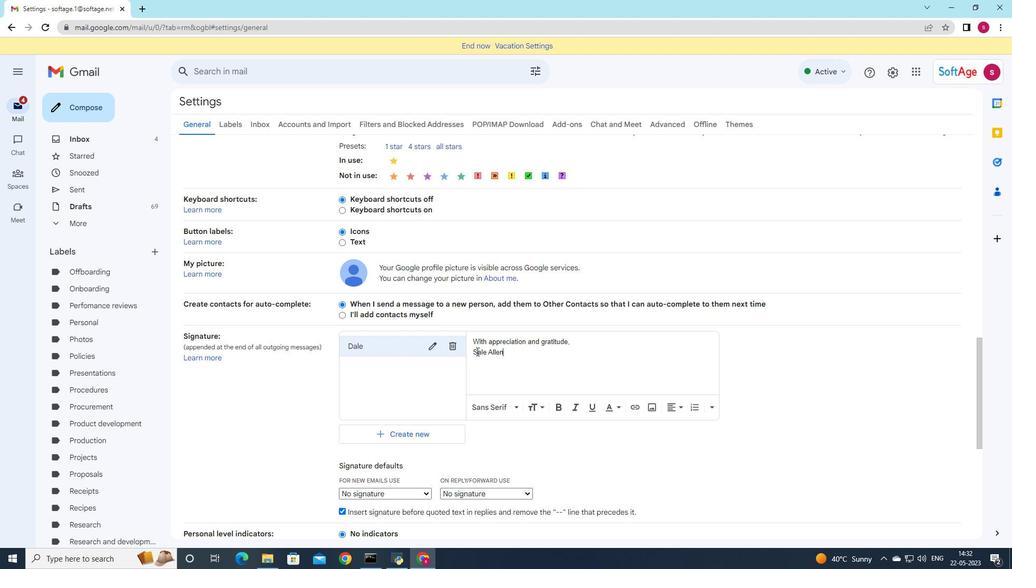 
Action: Key pressed <Key.backspace><Key.shift>S<Key.backspace><Key.shift>D
Screenshot: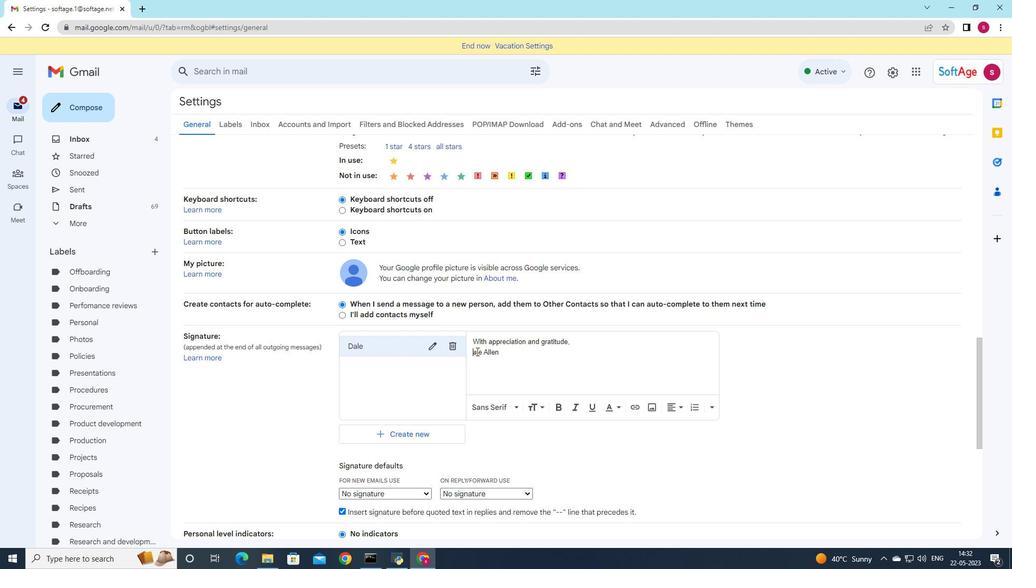 
Action: Mouse moved to (488, 391)
Screenshot: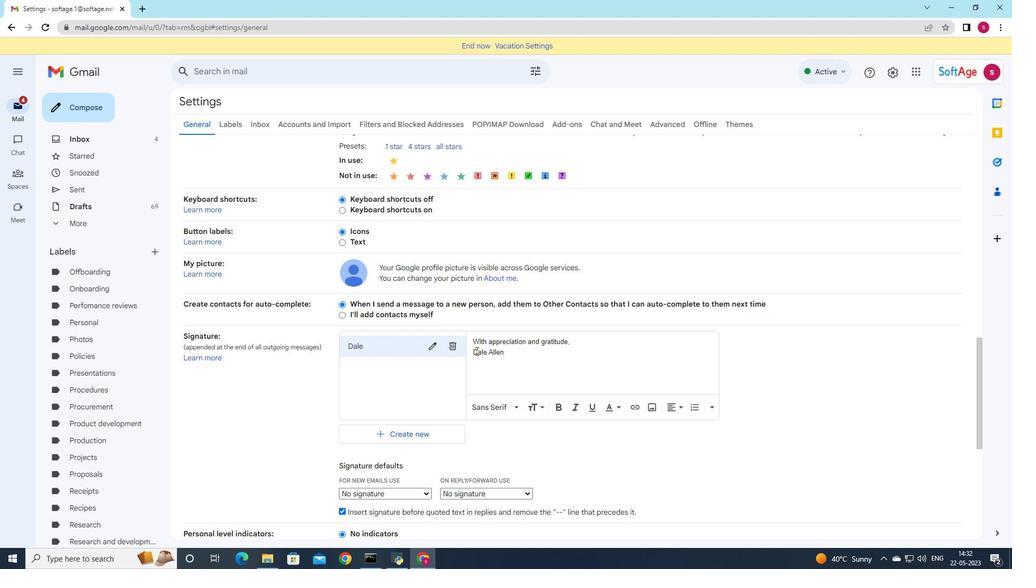 
Action: Mouse scrolled (488, 391) with delta (0, 0)
Screenshot: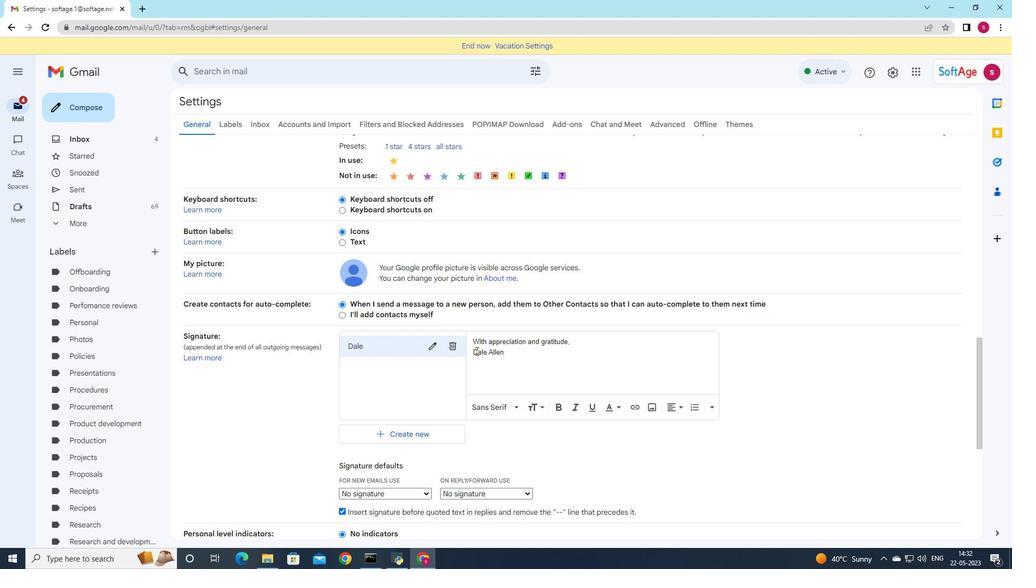 
Action: Mouse moved to (492, 398)
Screenshot: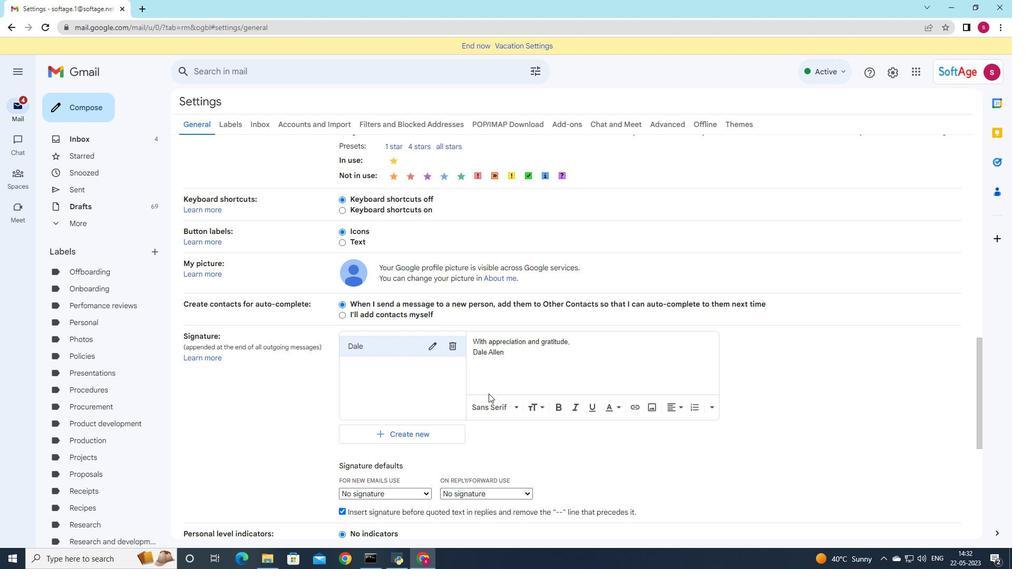
Action: Mouse scrolled (492, 397) with delta (0, 0)
Screenshot: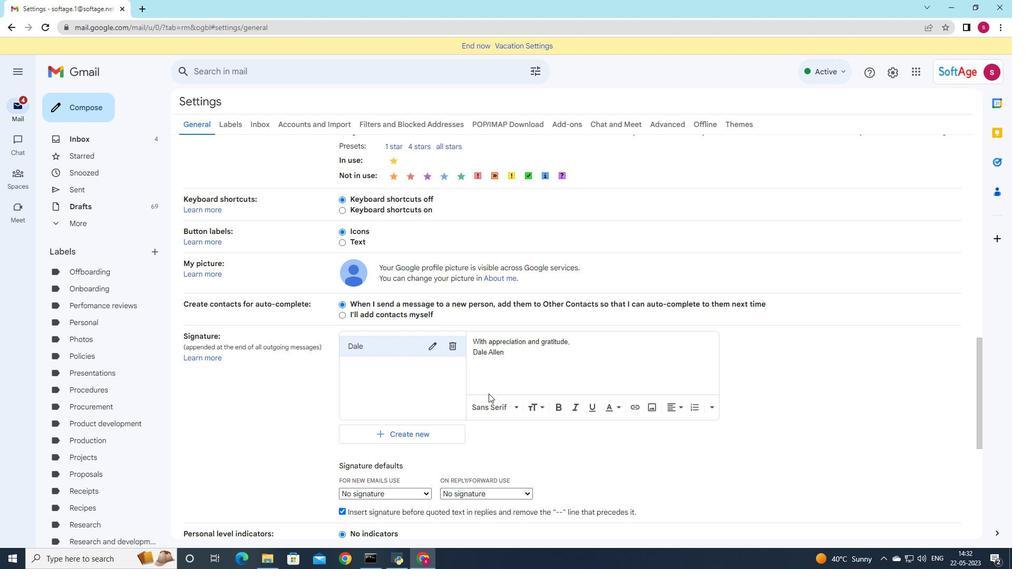 
Action: Mouse scrolled (492, 397) with delta (0, 0)
Screenshot: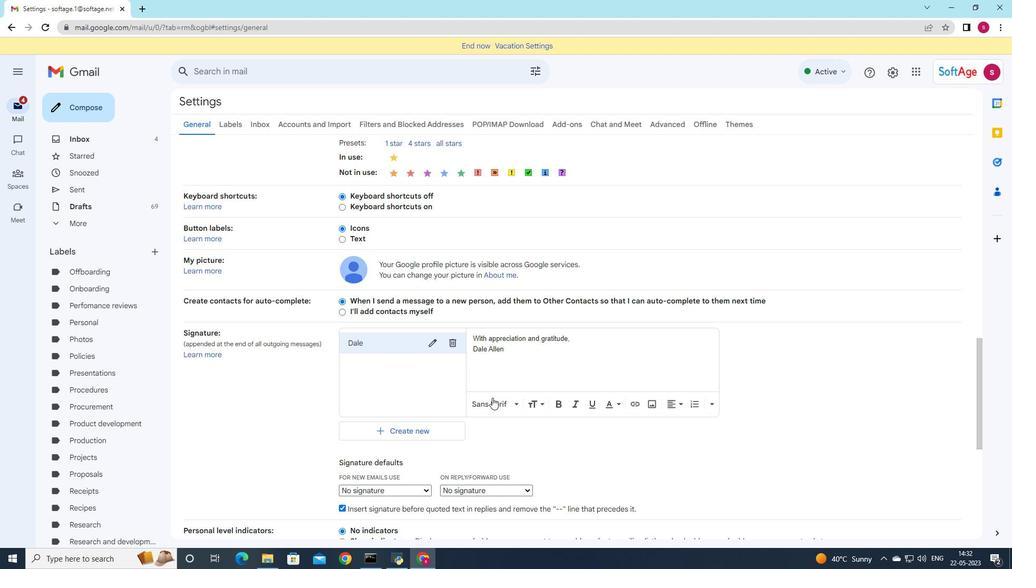 
Action: Mouse moved to (421, 333)
Screenshot: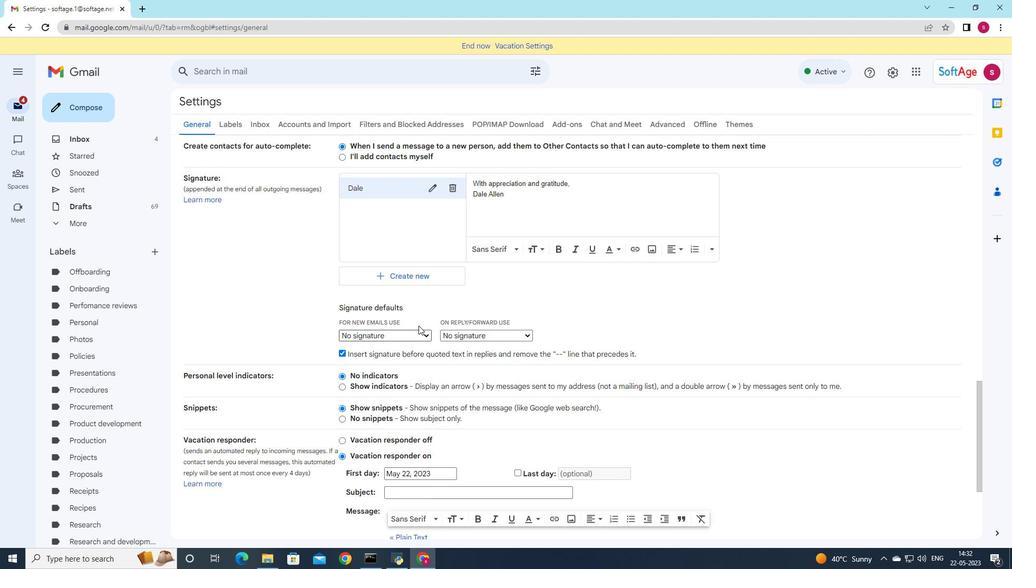 
Action: Mouse pressed left at (421, 333)
Screenshot: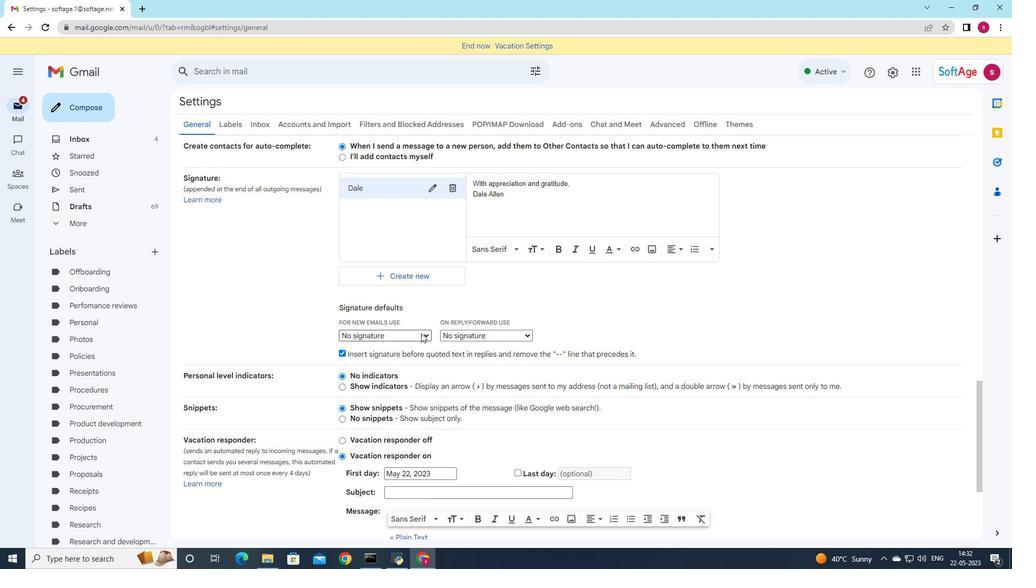 
Action: Mouse moved to (422, 352)
Screenshot: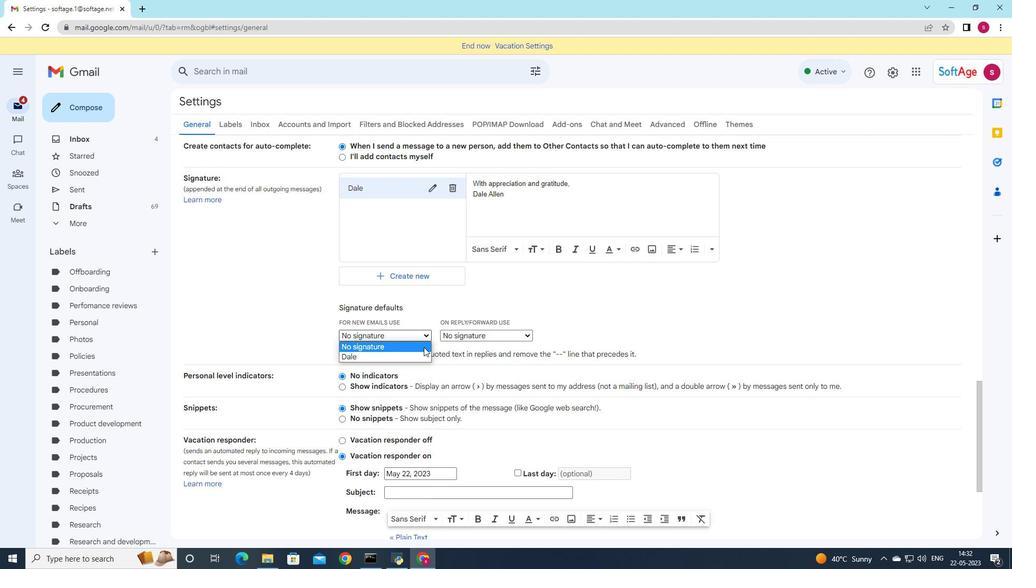 
Action: Mouse pressed left at (422, 352)
Screenshot: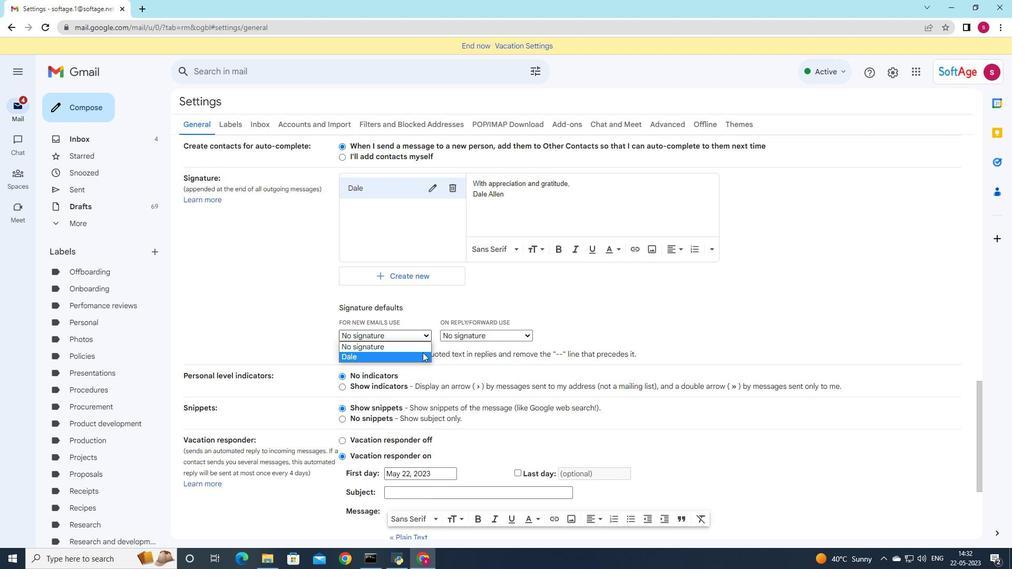 
Action: Mouse moved to (486, 335)
Screenshot: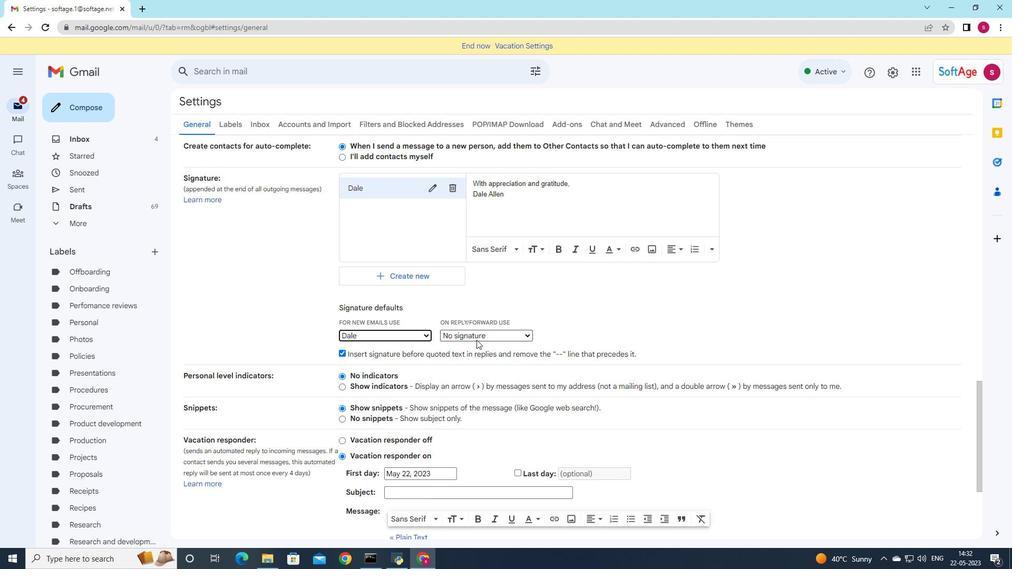 
Action: Mouse pressed left at (486, 335)
Screenshot: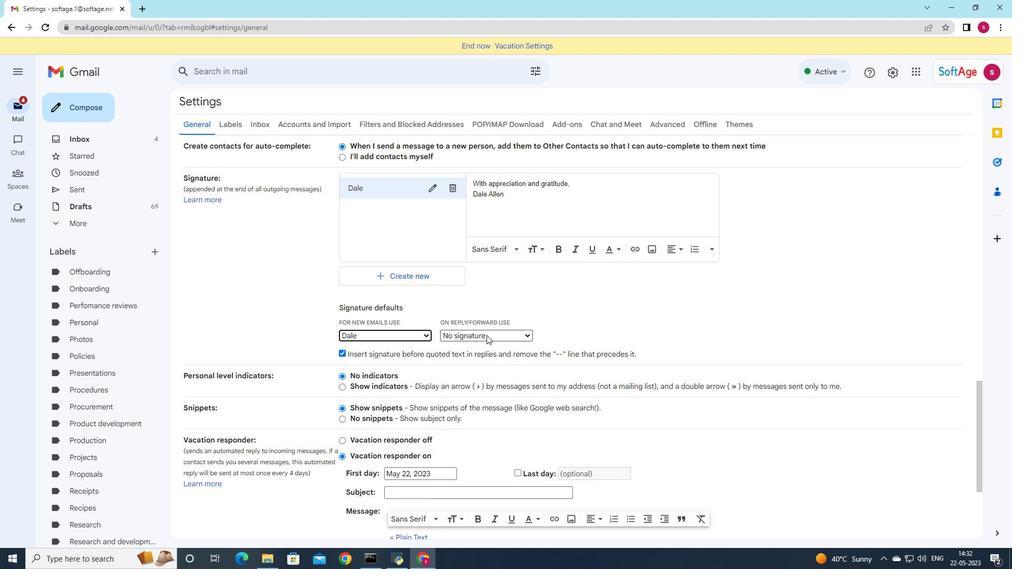 
Action: Mouse moved to (482, 352)
Screenshot: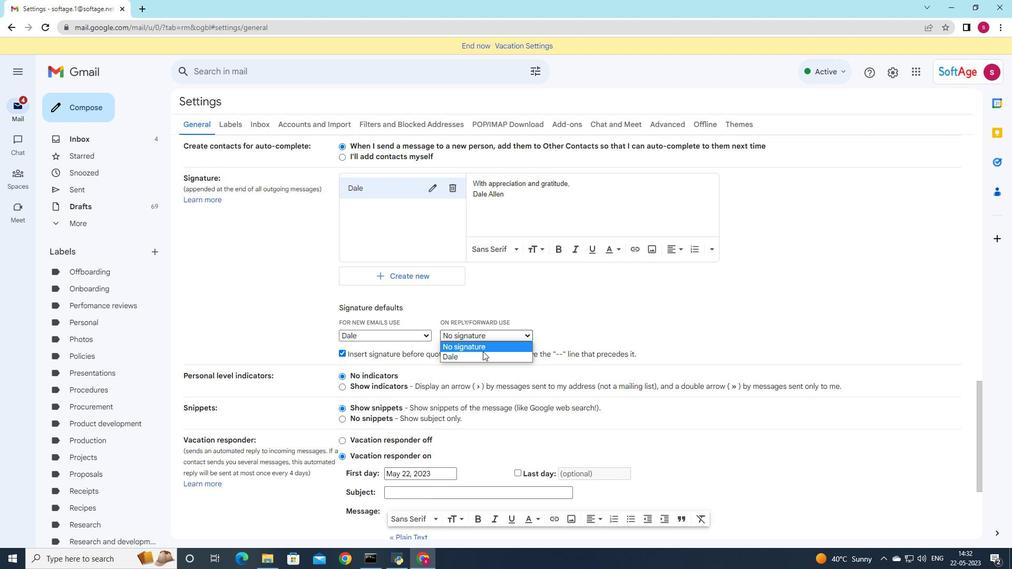 
Action: Mouse pressed left at (482, 352)
Screenshot: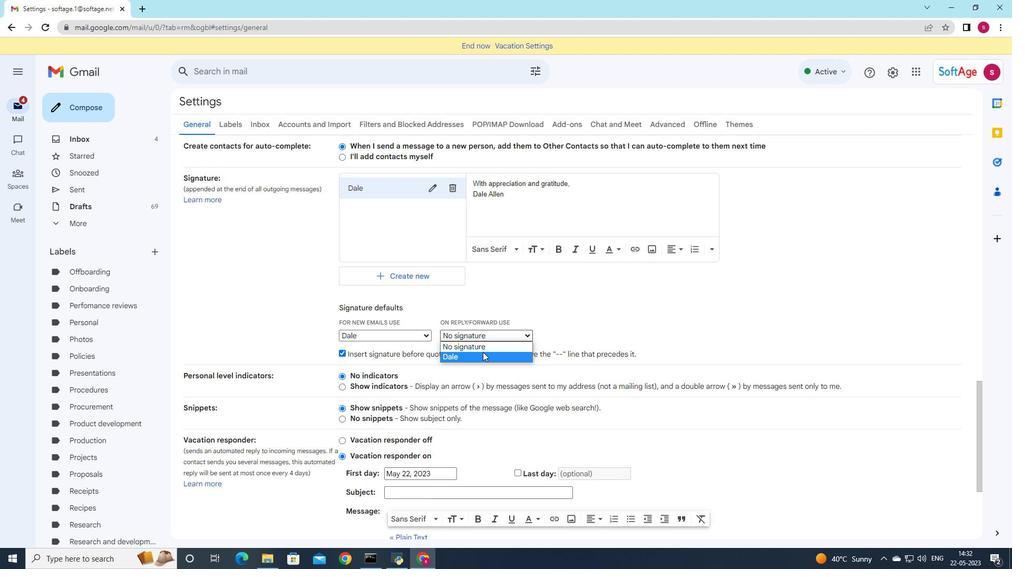 
Action: Mouse moved to (482, 350)
Screenshot: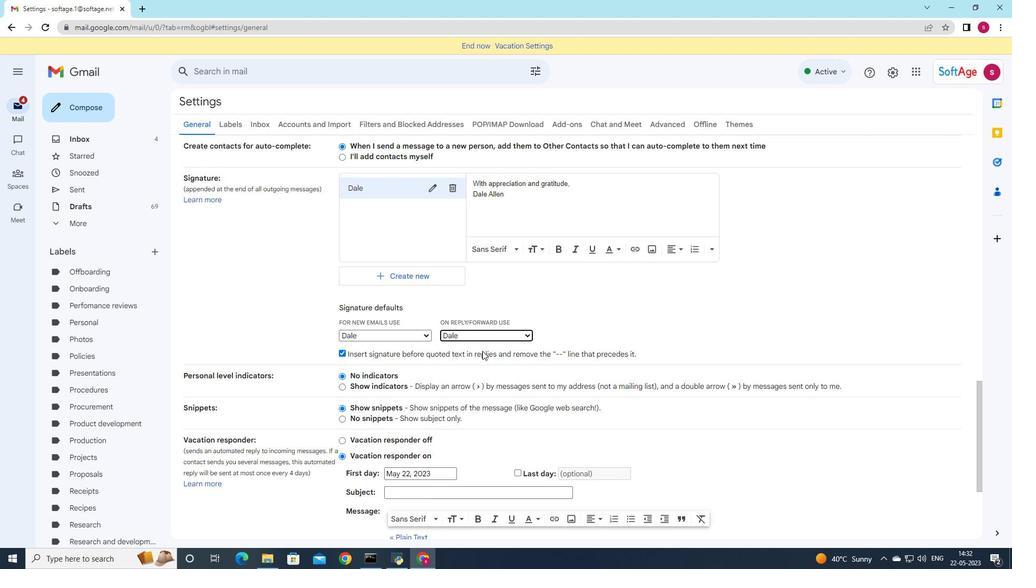 
Action: Mouse scrolled (482, 349) with delta (0, 0)
Screenshot: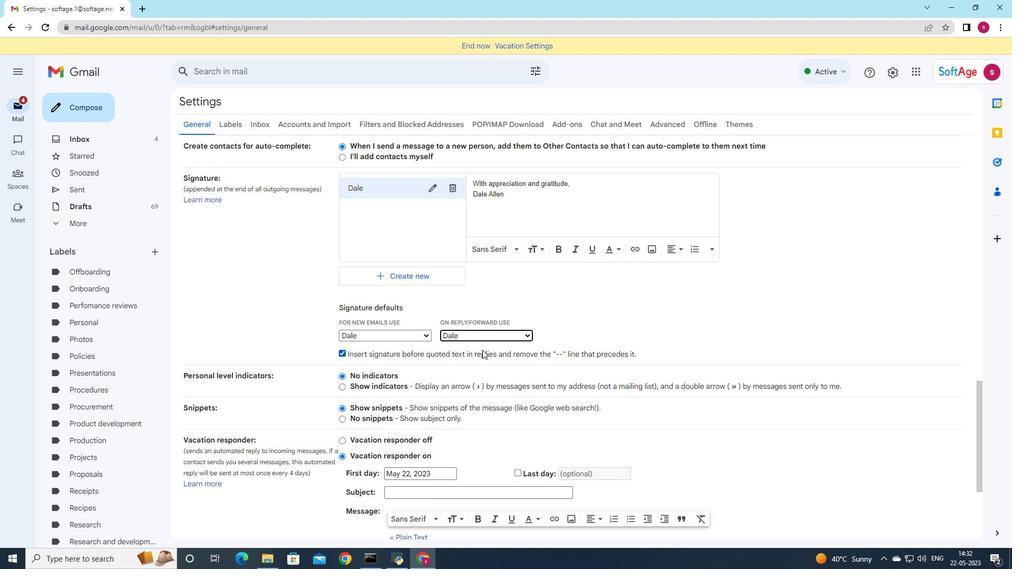 
Action: Mouse scrolled (482, 349) with delta (0, 0)
Screenshot: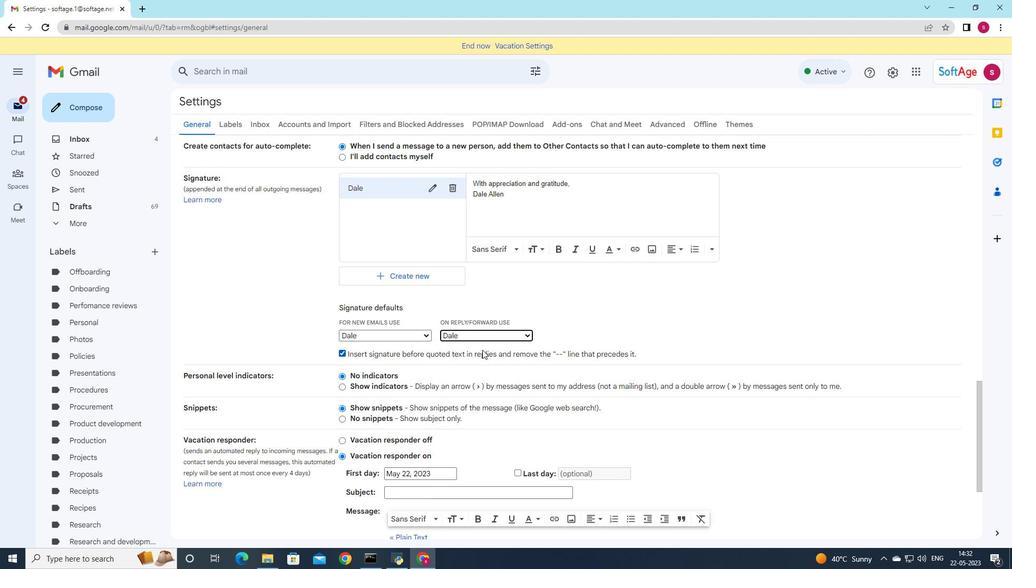 
Action: Mouse scrolled (482, 349) with delta (0, 0)
Screenshot: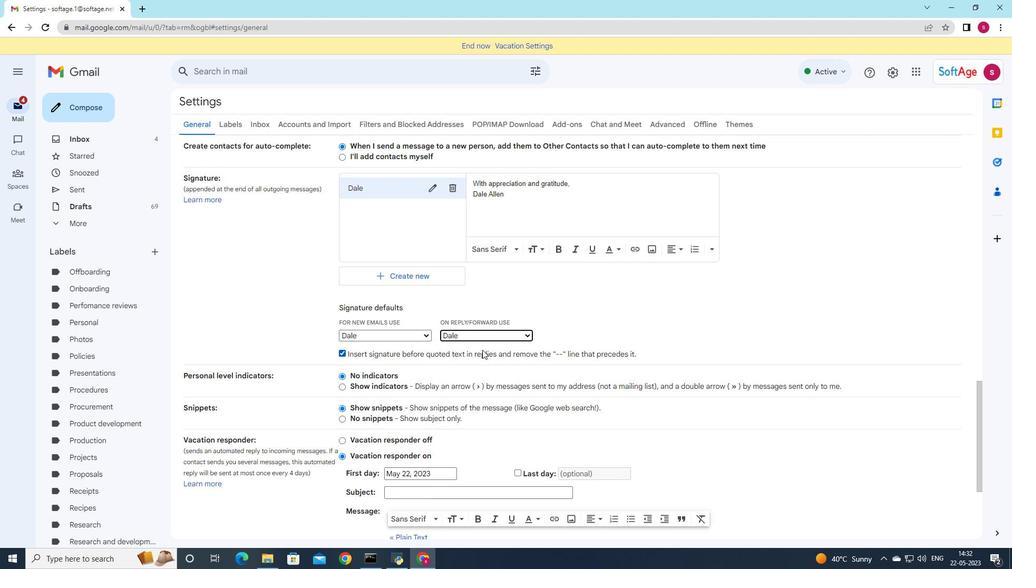 
Action: Mouse scrolled (482, 349) with delta (0, 0)
Screenshot: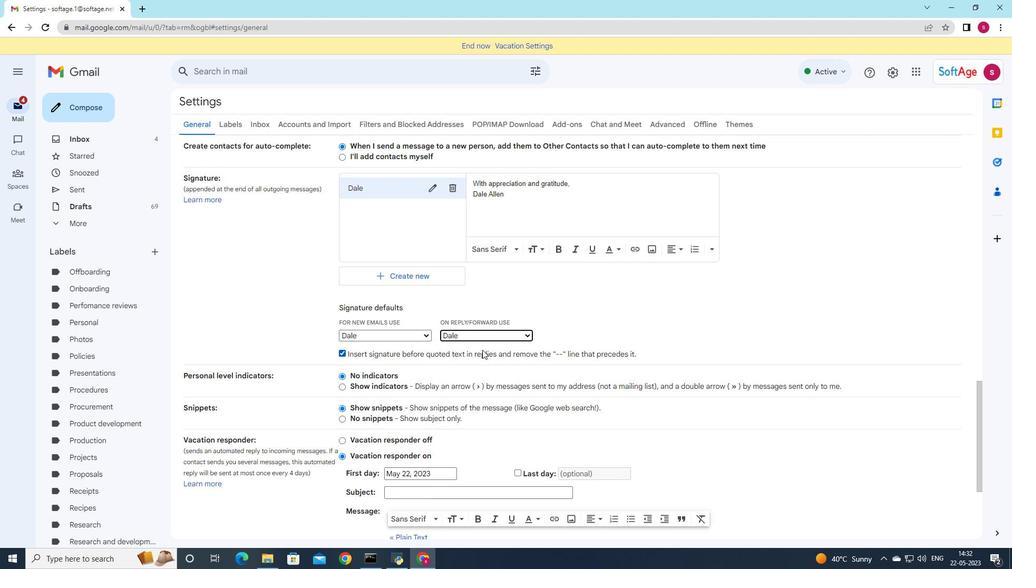 
Action: Mouse scrolled (482, 349) with delta (0, 0)
Screenshot: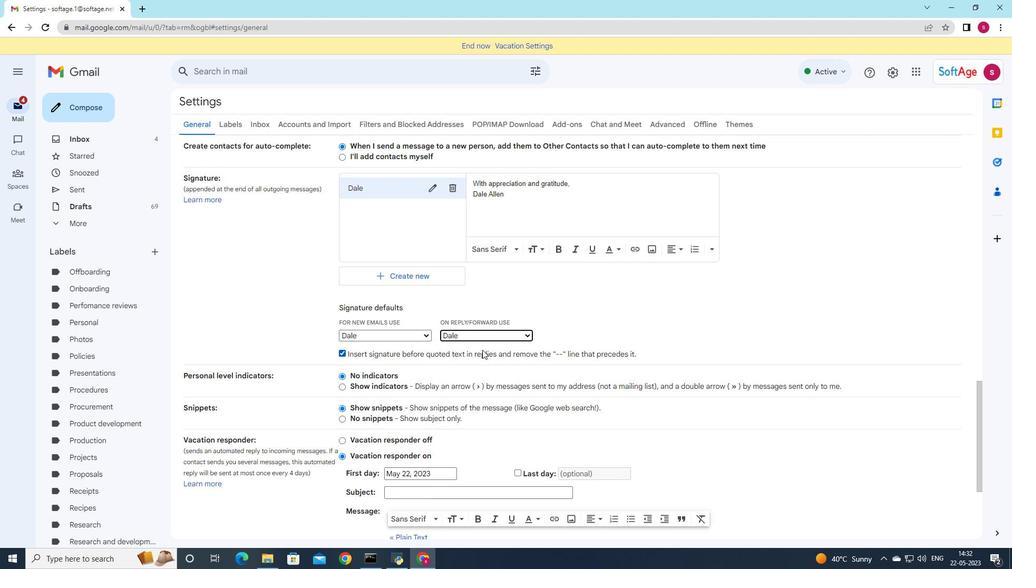 
Action: Mouse scrolled (482, 349) with delta (0, 0)
Screenshot: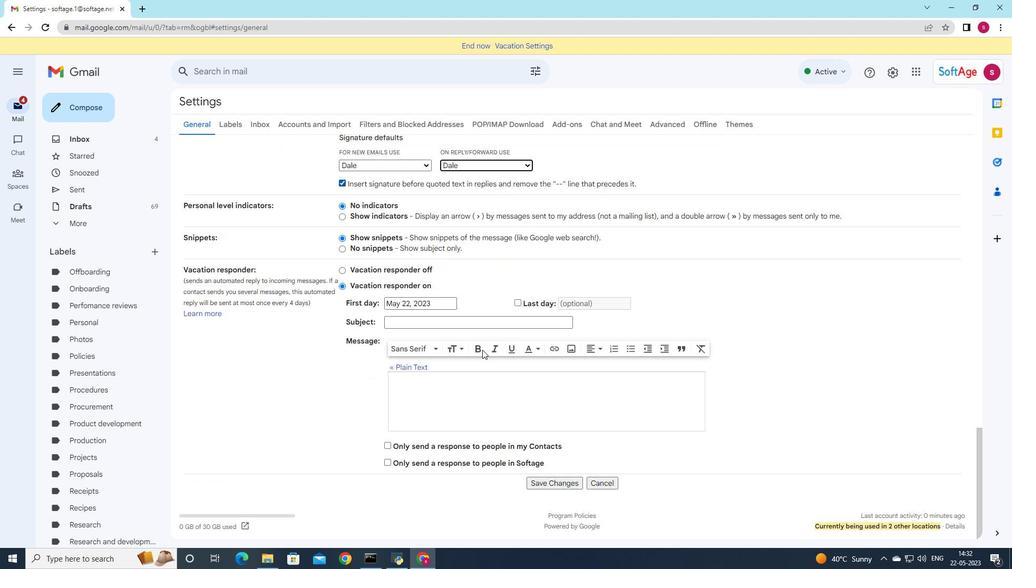 
Action: Mouse moved to (480, 351)
Screenshot: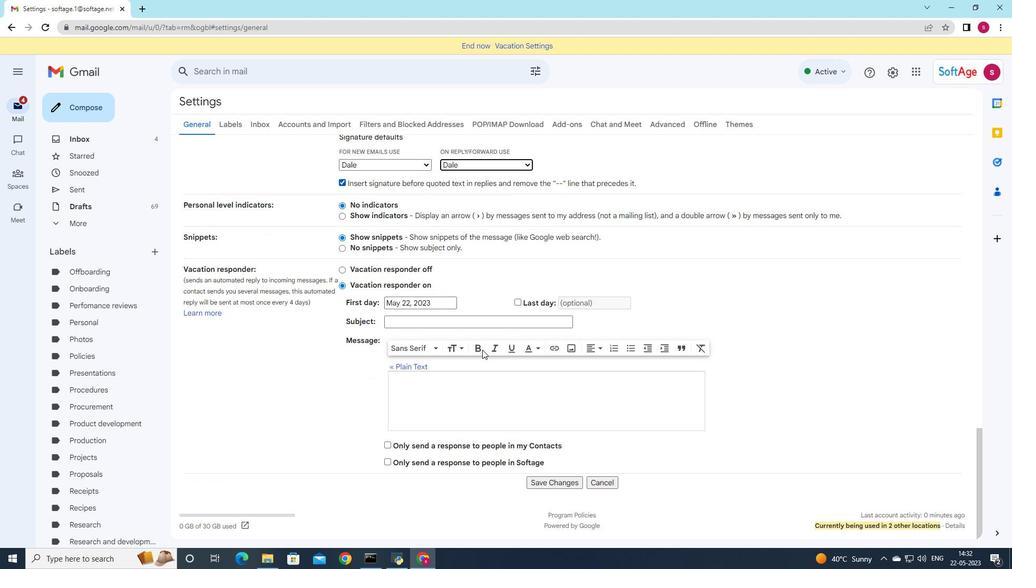 
Action: Mouse scrolled (482, 349) with delta (0, 0)
Screenshot: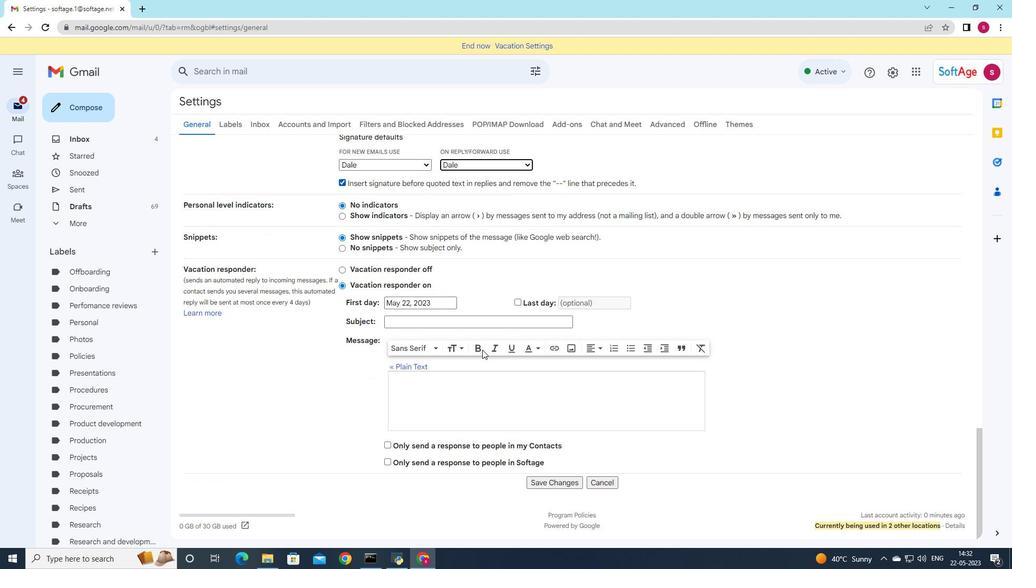 
Action: Mouse moved to (490, 413)
Screenshot: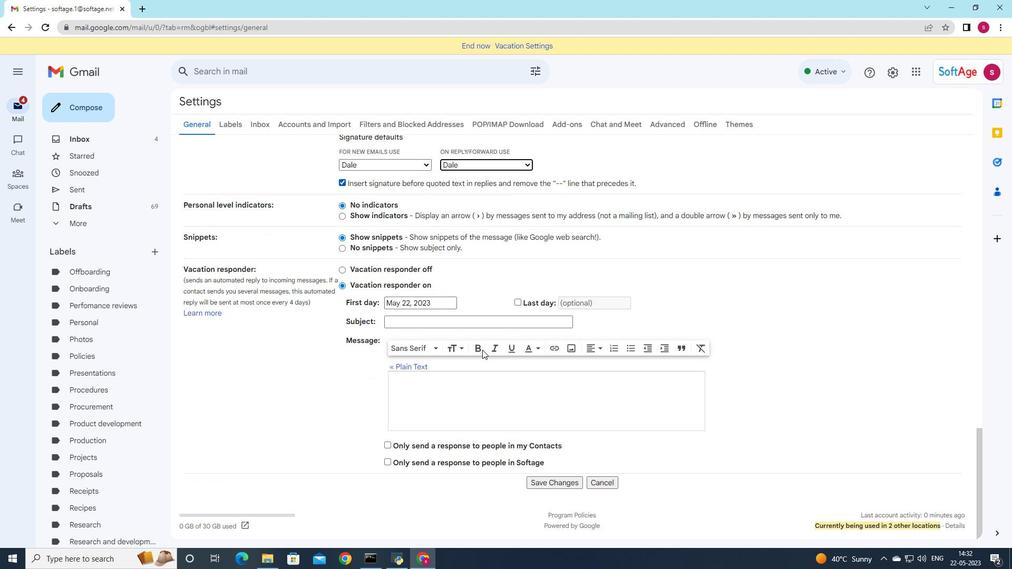 
Action: Mouse scrolled (478, 355) with delta (0, 0)
Screenshot: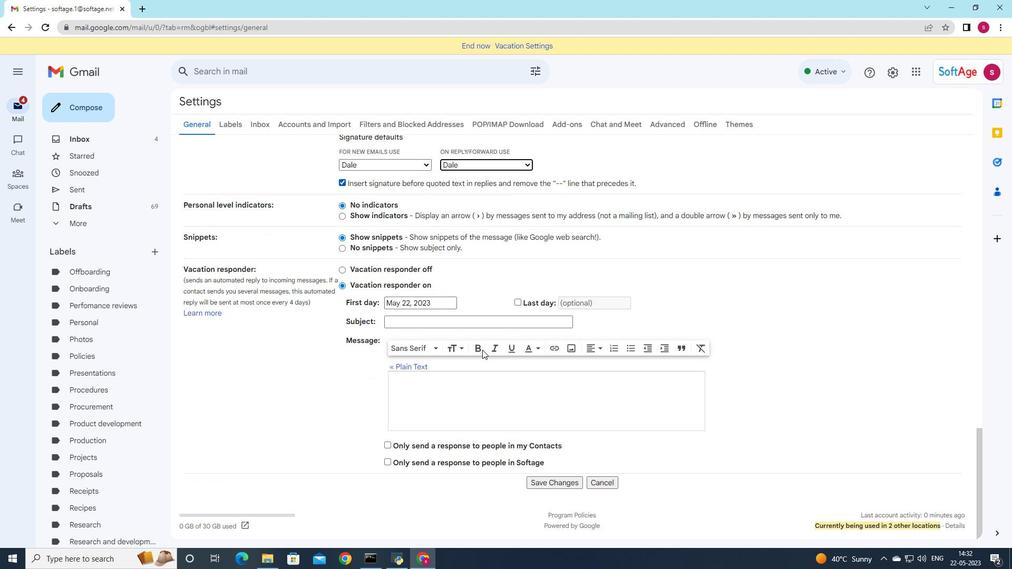 
Action: Mouse moved to (492, 419)
Screenshot: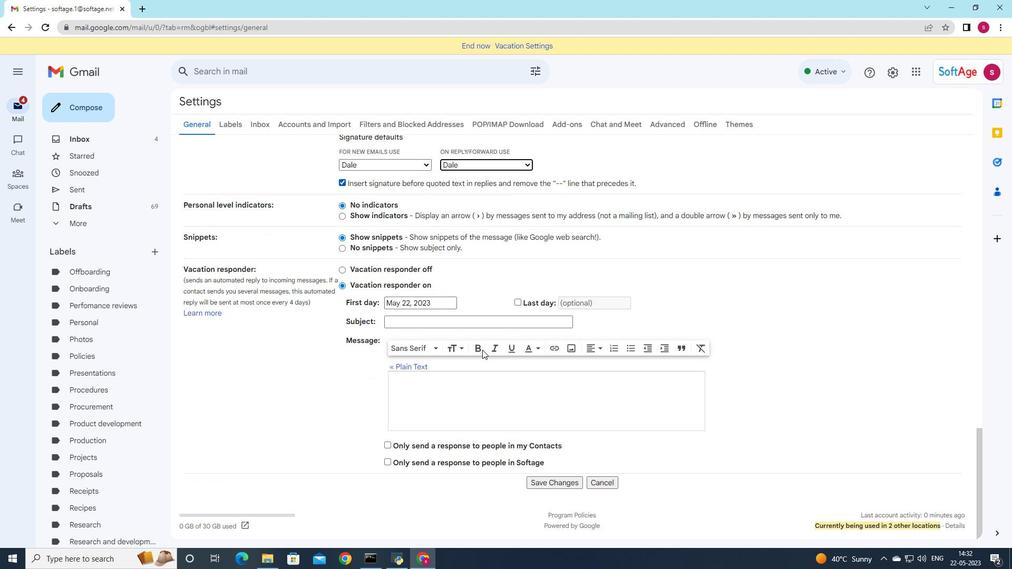 
Action: Mouse scrolled (475, 364) with delta (0, 0)
Screenshot: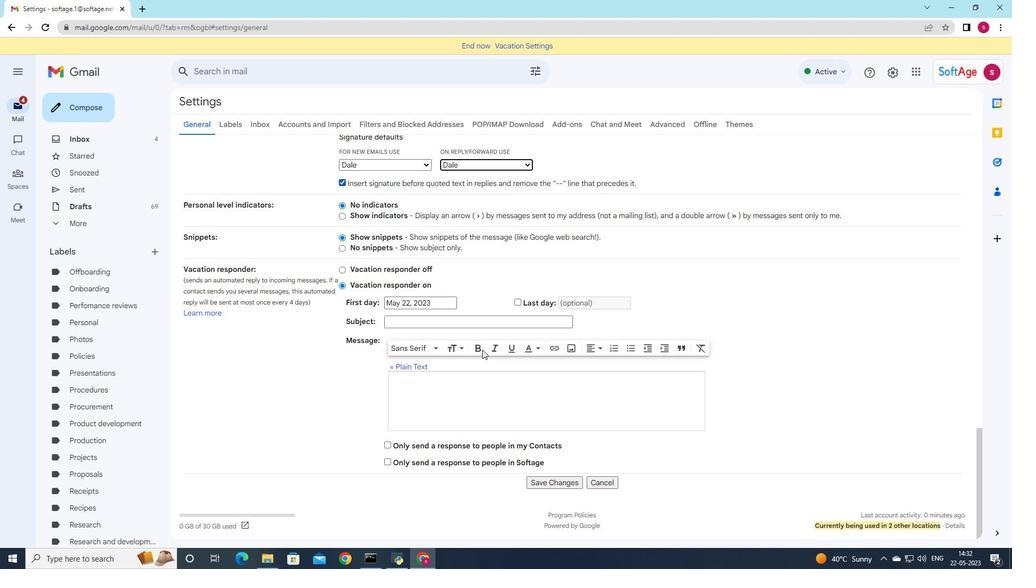
Action: Mouse moved to (545, 483)
Screenshot: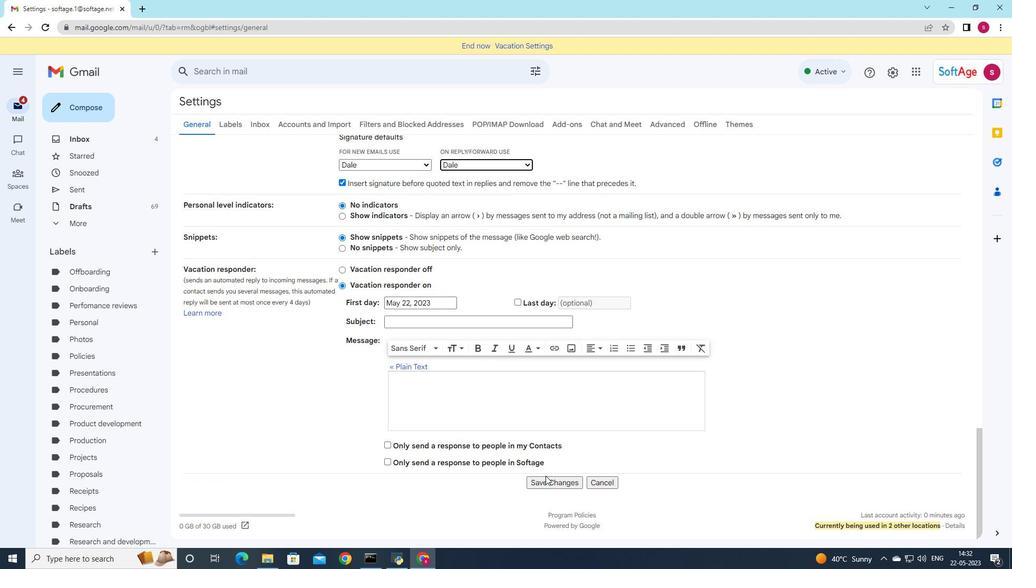 
Action: Mouse pressed left at (545, 483)
Screenshot: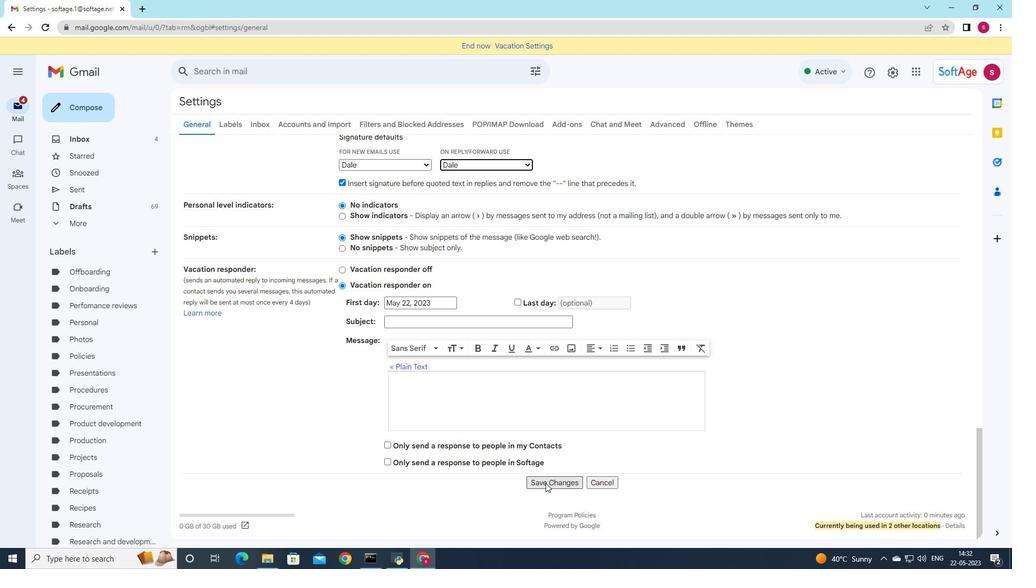 
Action: Mouse moved to (86, 110)
Screenshot: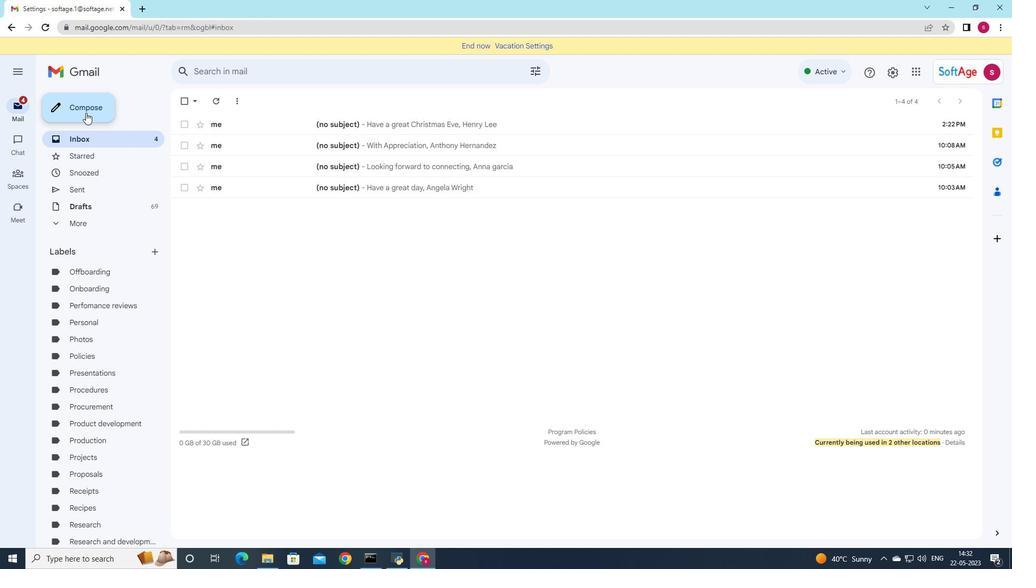 
Action: Mouse pressed left at (86, 110)
Screenshot: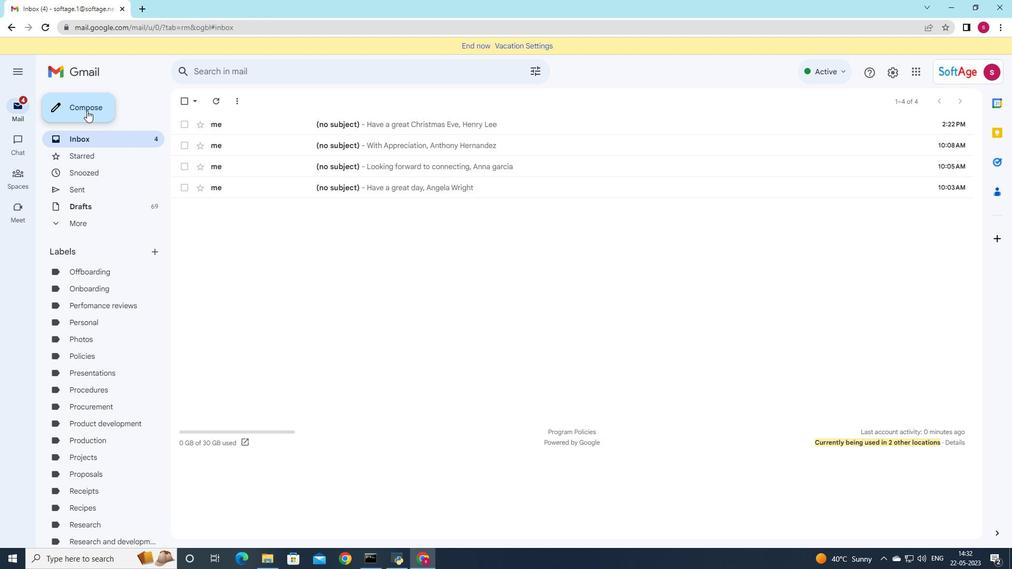 
Action: Mouse moved to (713, 287)
Screenshot: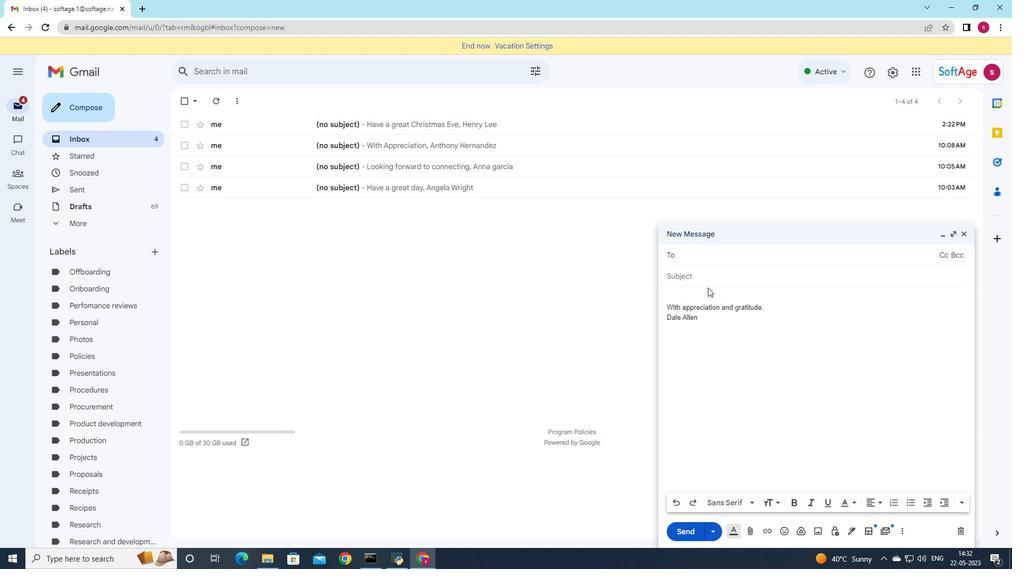 
Action: Key pressed softa
Screenshot: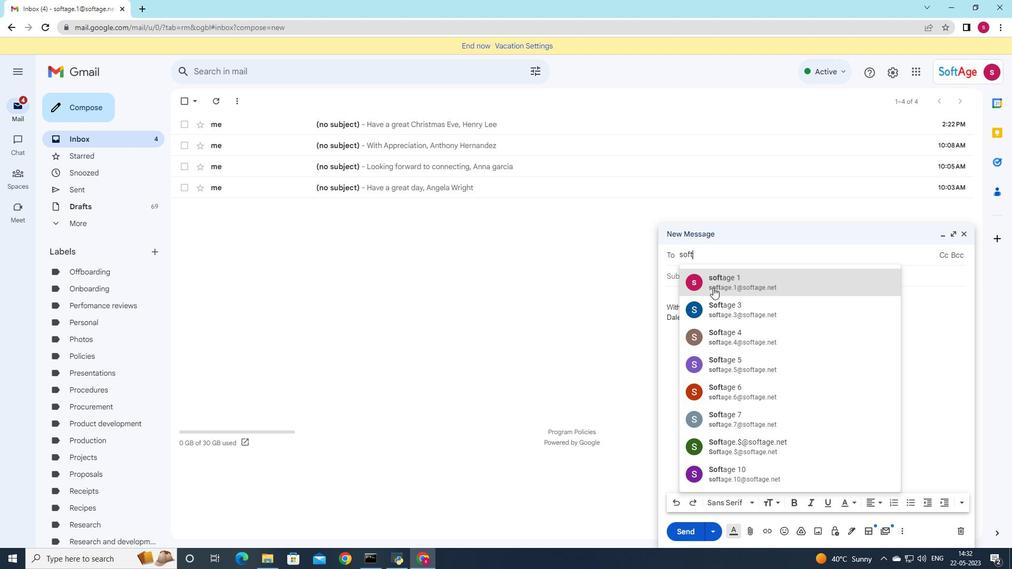 
Action: Mouse pressed left at (713, 287)
Screenshot: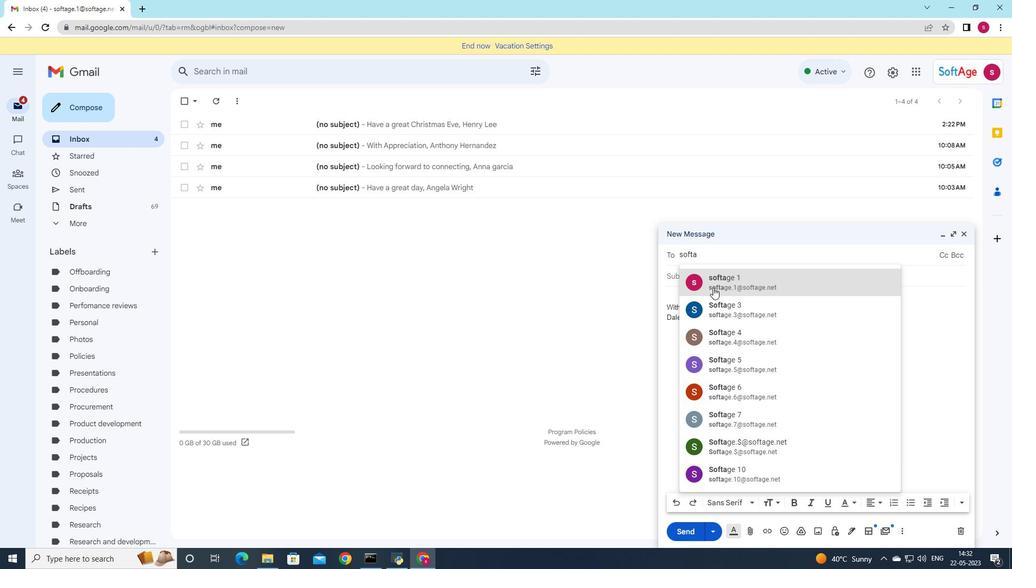 
Action: Mouse moved to (157, 249)
Screenshot: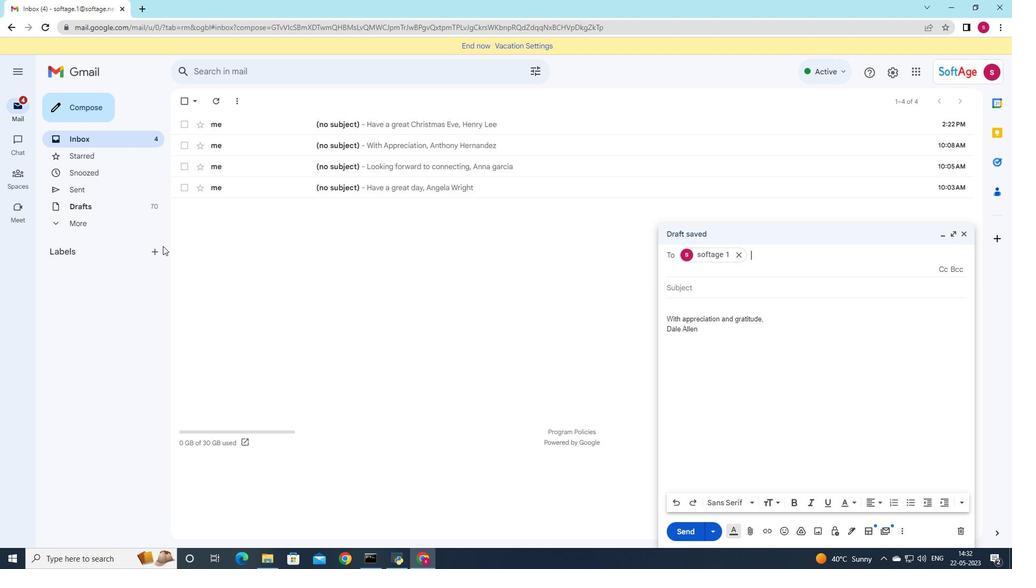 
Action: Mouse pressed left at (157, 249)
Screenshot: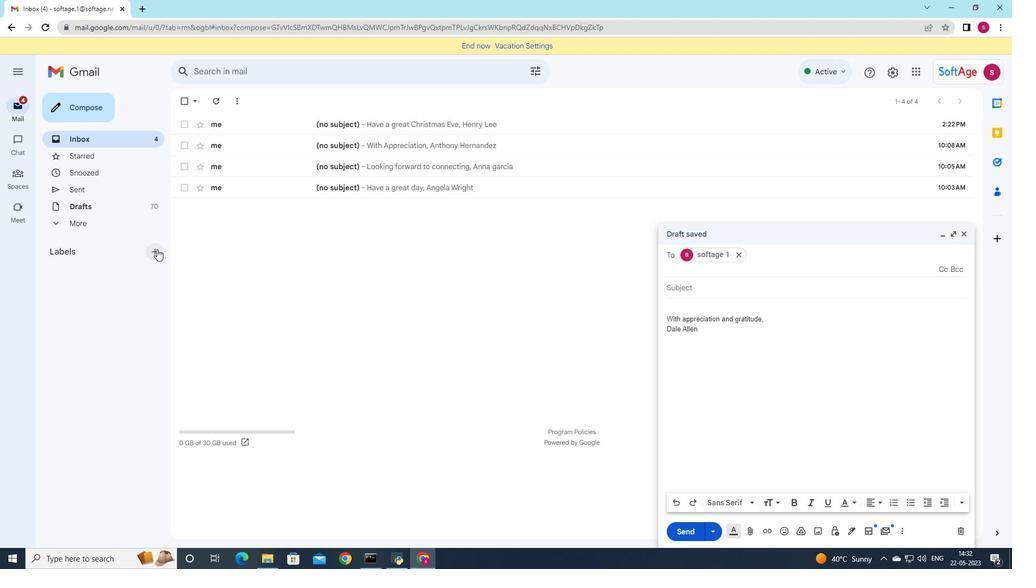 
Action: Mouse moved to (503, 292)
Screenshot: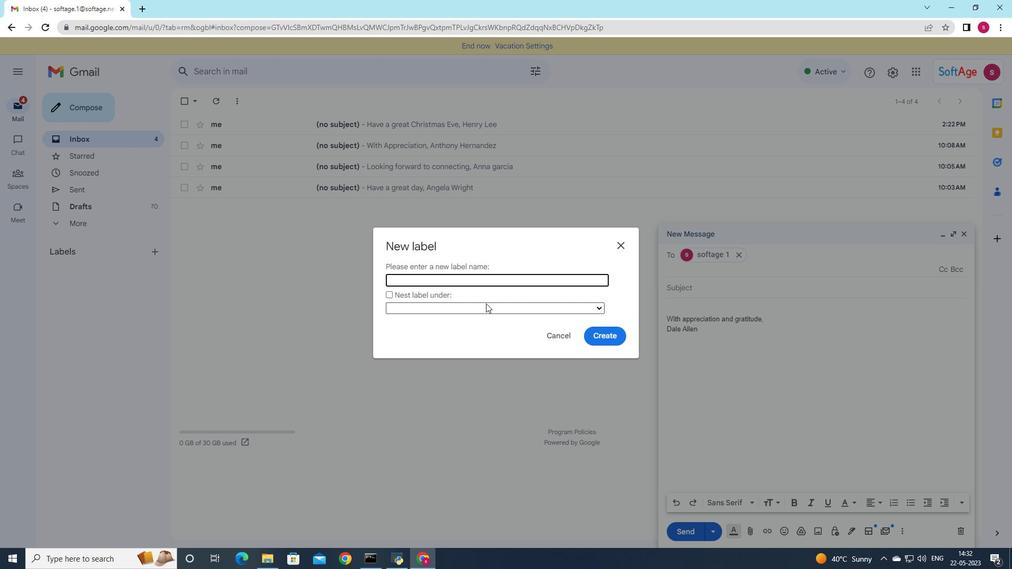
Action: Key pressed <Key.shift>Software
Screenshot: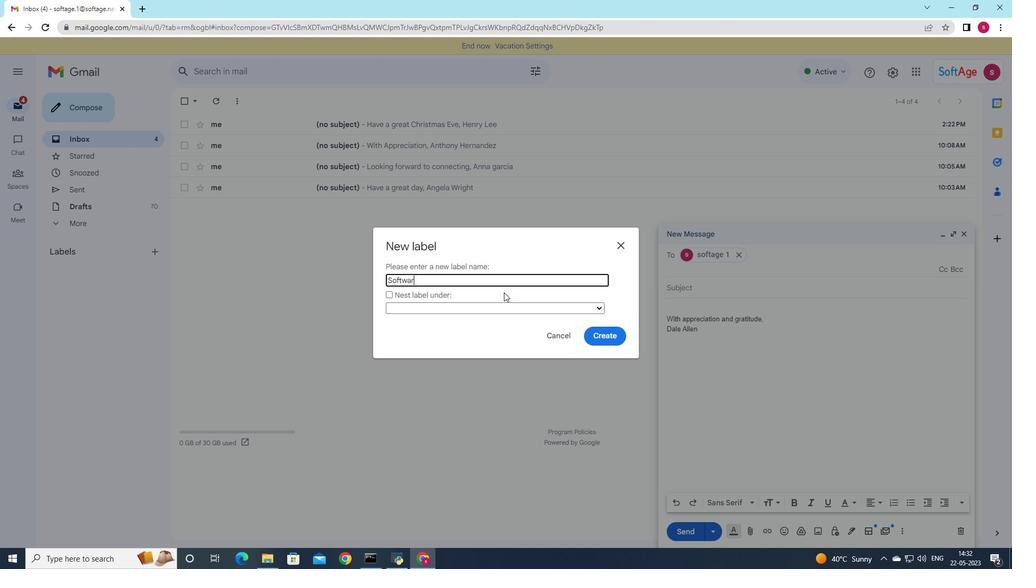 
Action: Mouse moved to (607, 331)
Screenshot: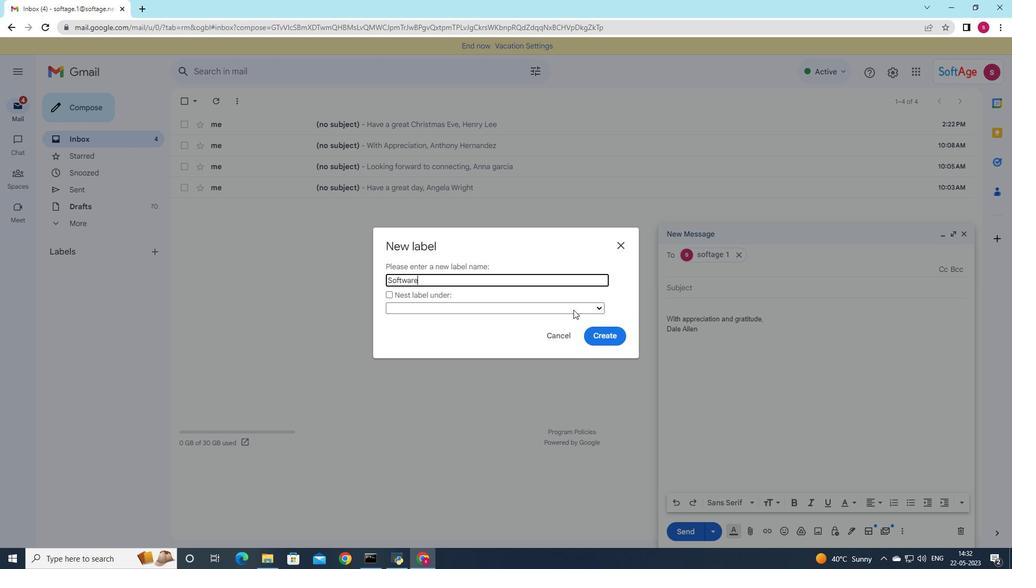 
Action: Mouse pressed left at (607, 331)
Screenshot: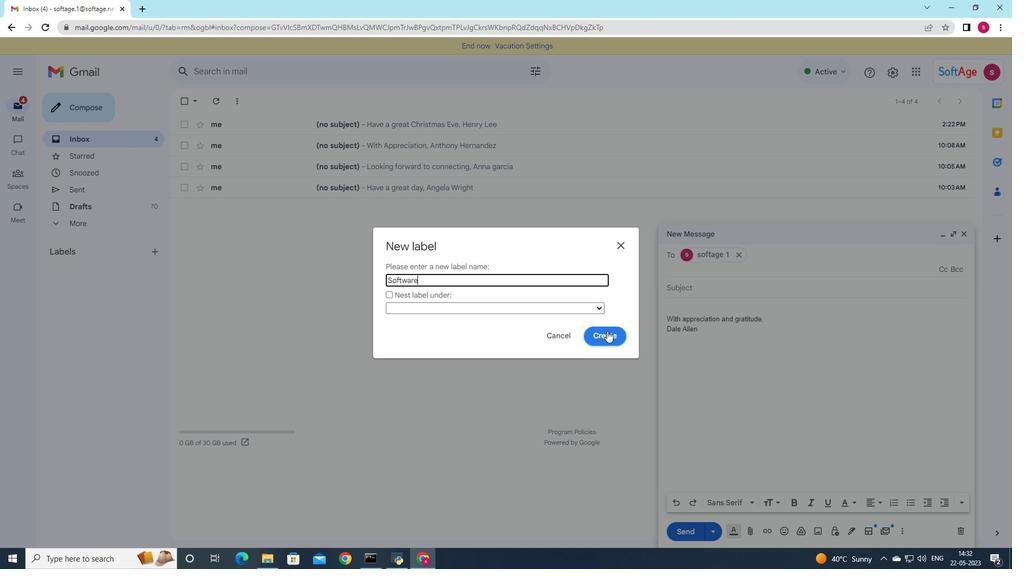 
Action: Mouse moved to (629, 459)
Screenshot: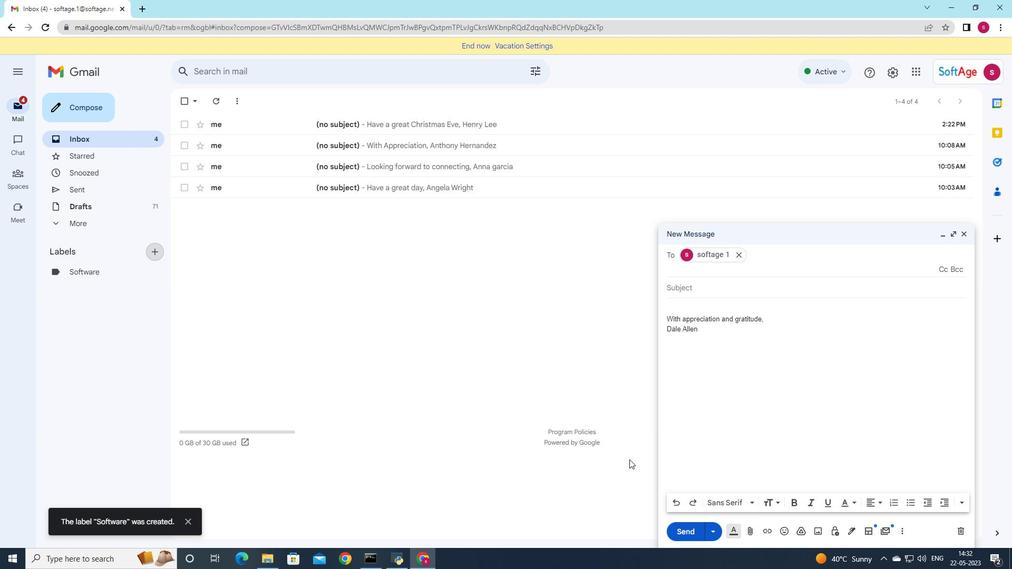 
